 Task: Add a signature Gerald Davis containing With sincere appreciation and gratitude, Gerald Davis to email address softage.8@softage.net and add a label Fragrances
Action: Mouse moved to (910, 52)
Screenshot: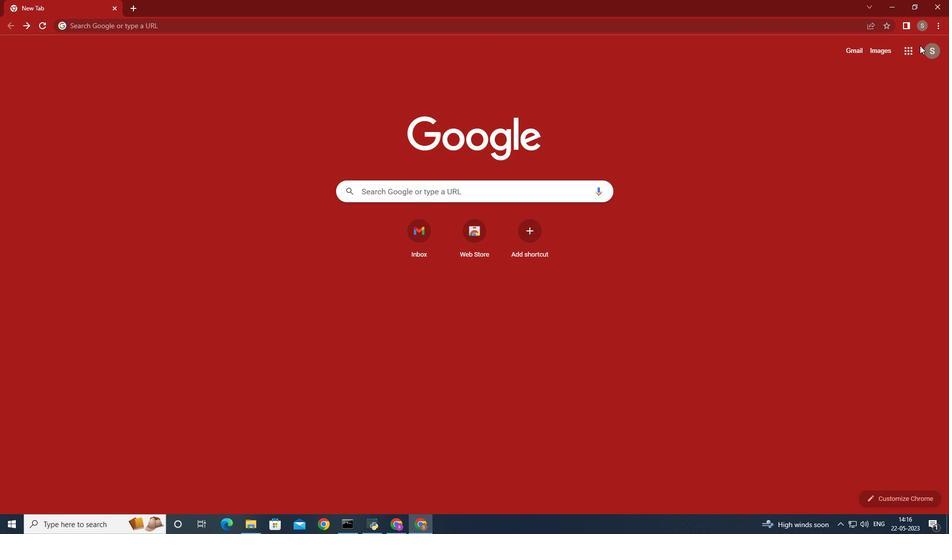 
Action: Mouse pressed left at (910, 52)
Screenshot: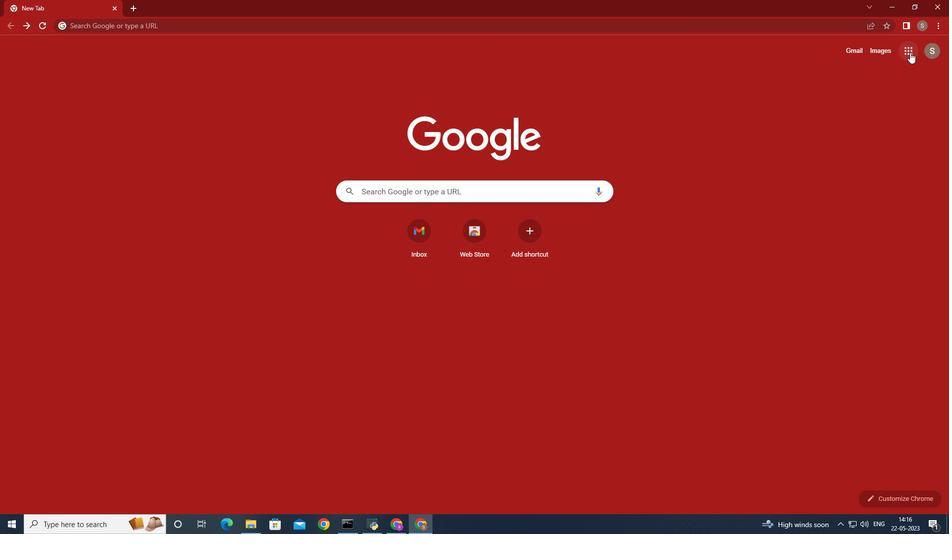 
Action: Mouse moved to (858, 90)
Screenshot: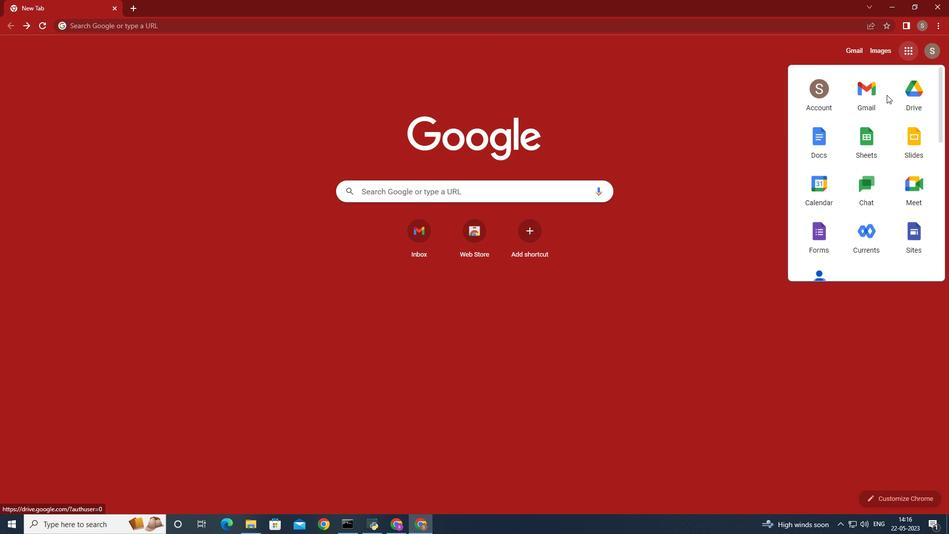 
Action: Mouse pressed left at (858, 90)
Screenshot: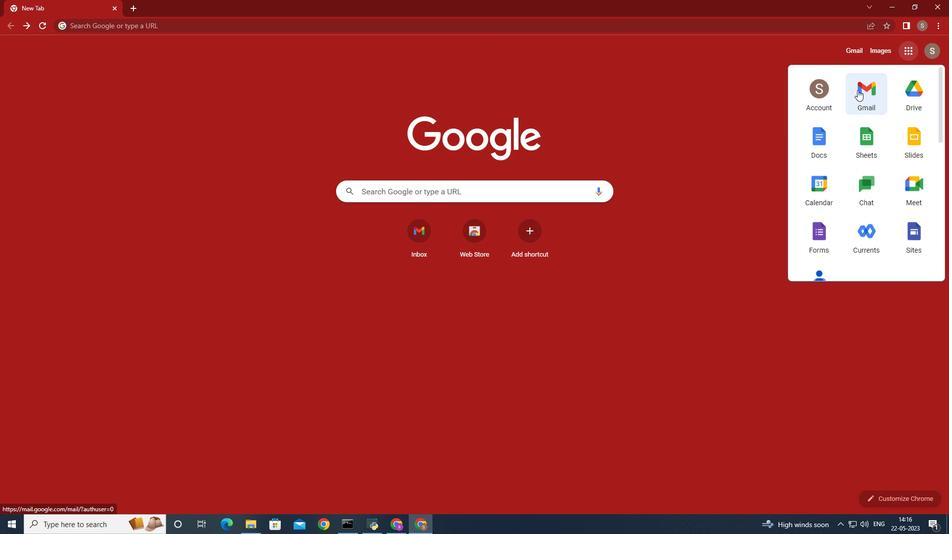 
Action: Mouse moved to (836, 67)
Screenshot: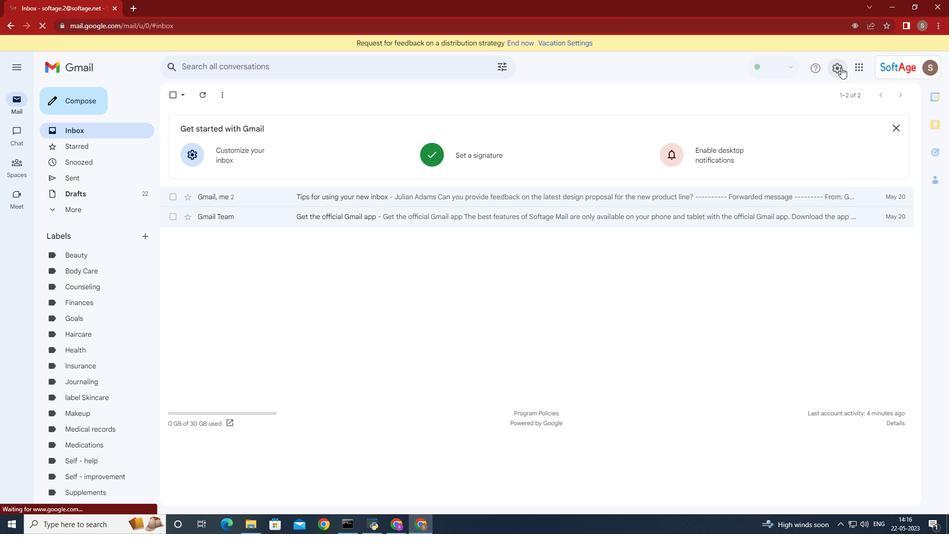 
Action: Mouse pressed left at (836, 67)
Screenshot: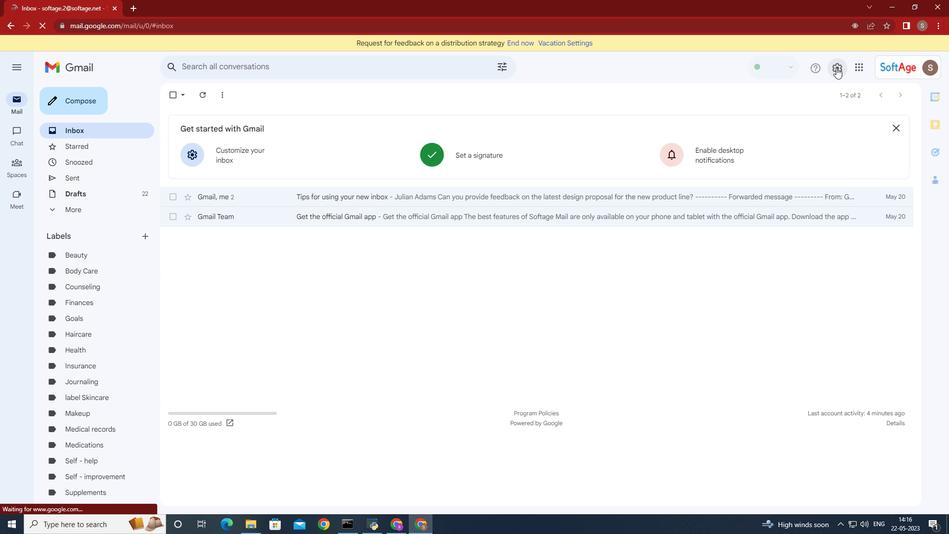 
Action: Mouse moved to (845, 115)
Screenshot: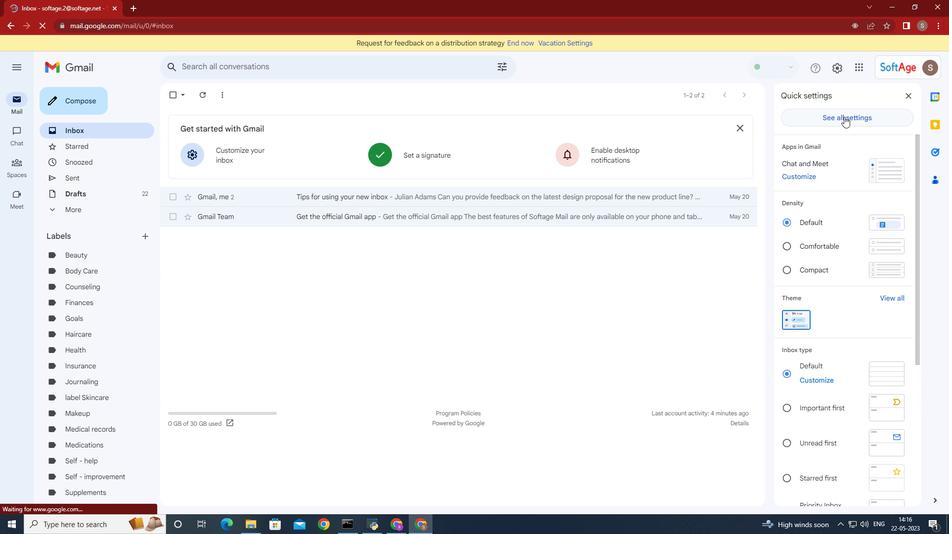 
Action: Mouse pressed left at (845, 115)
Screenshot: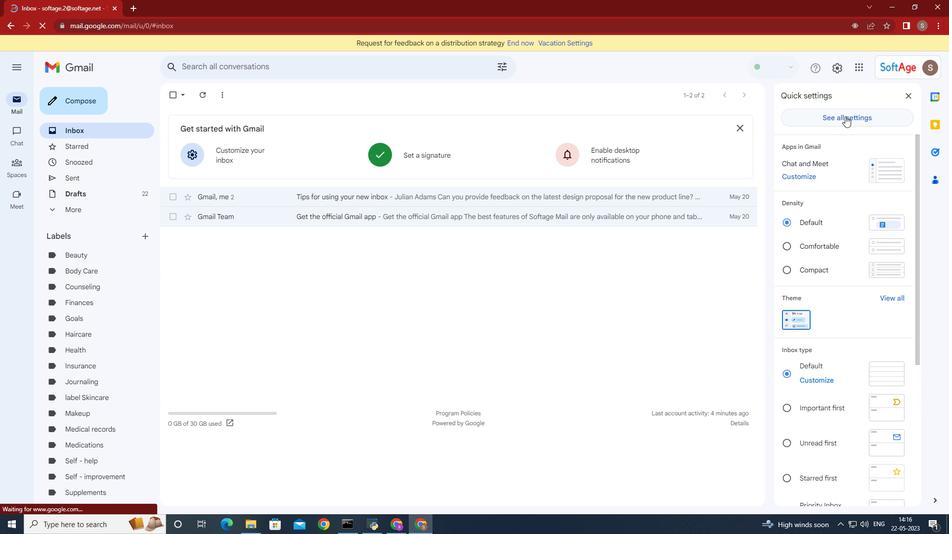
Action: Mouse moved to (668, 145)
Screenshot: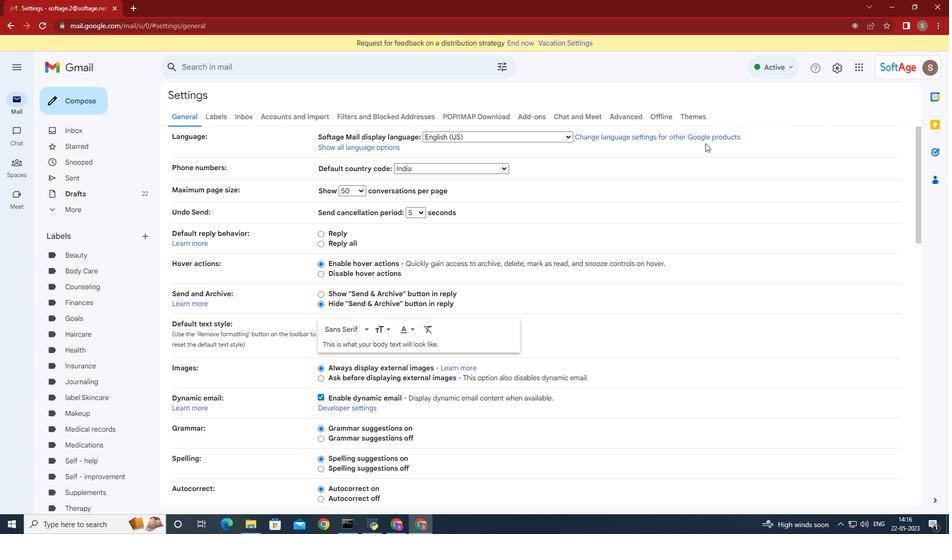 
Action: Mouse scrolled (668, 145) with delta (0, 0)
Screenshot: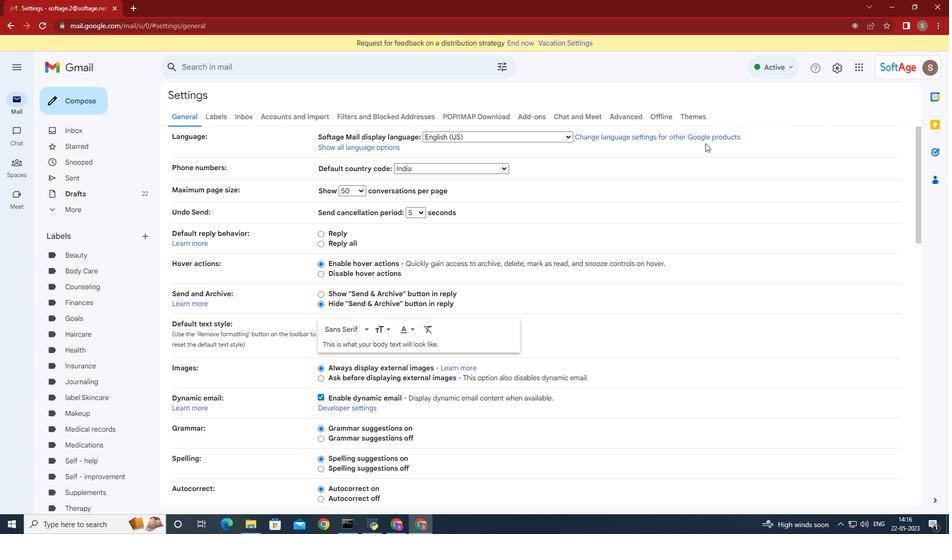 
Action: Mouse scrolled (668, 145) with delta (0, 0)
Screenshot: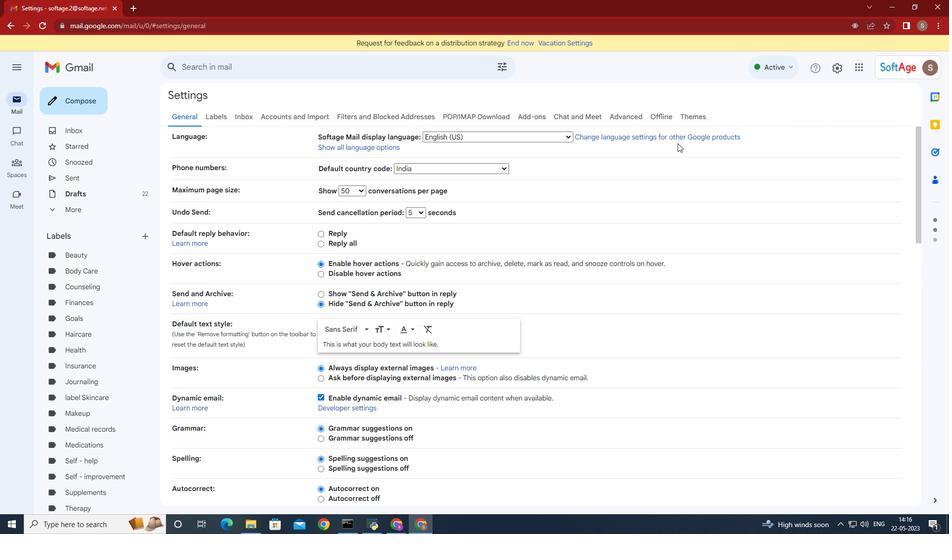
Action: Mouse scrolled (668, 145) with delta (0, 0)
Screenshot: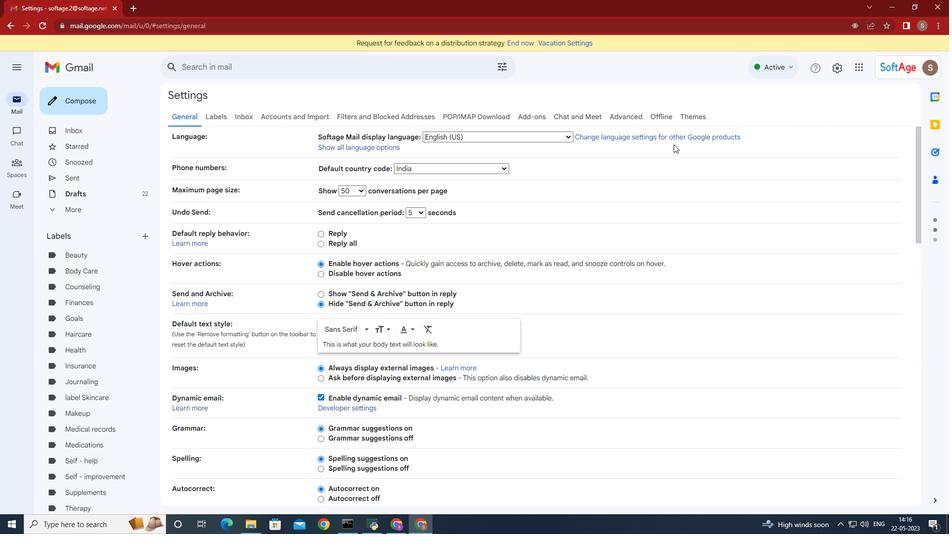 
Action: Mouse scrolled (668, 145) with delta (0, 0)
Screenshot: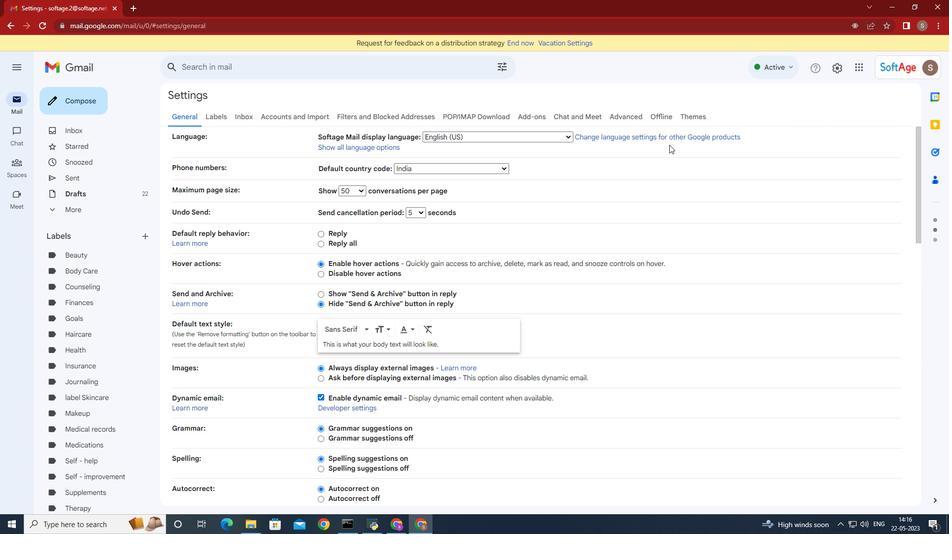 
Action: Mouse moved to (668, 145)
Screenshot: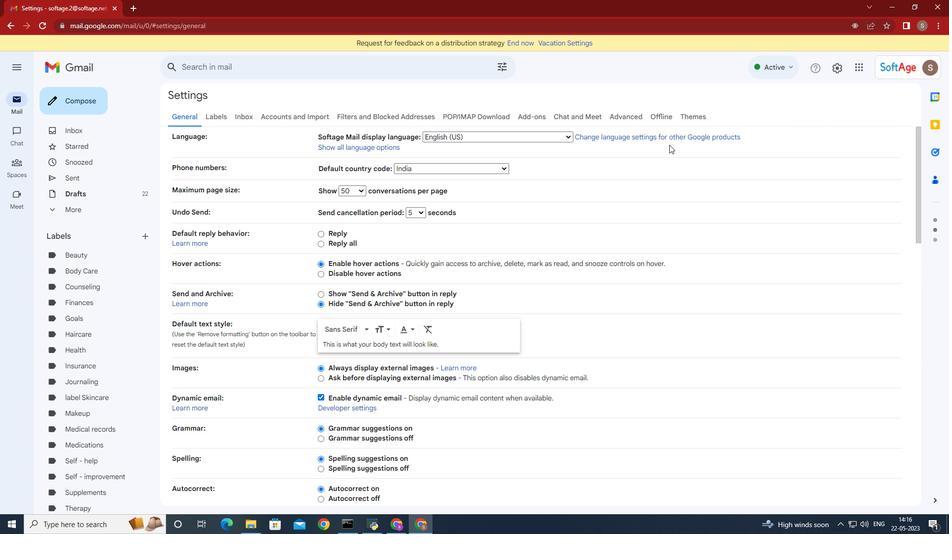 
Action: Mouse scrolled (668, 145) with delta (0, 0)
Screenshot: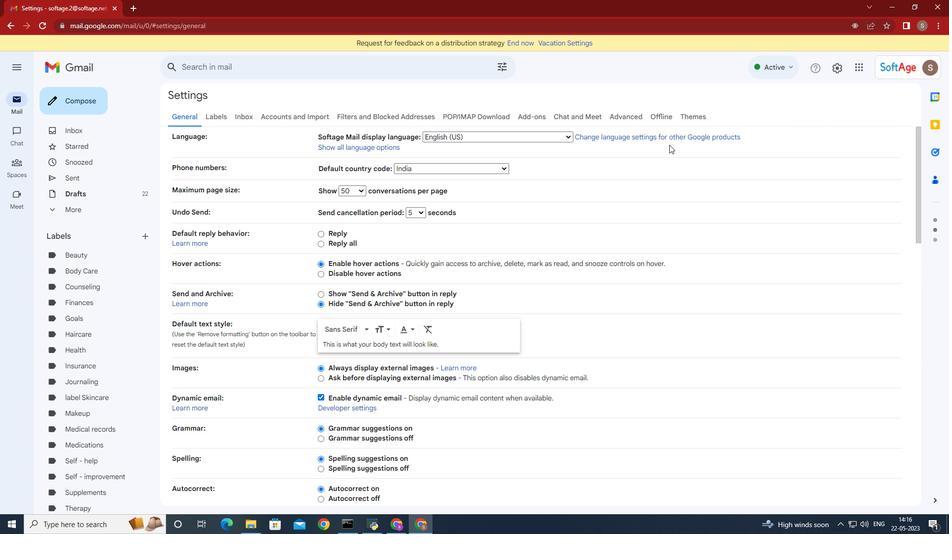 
Action: Mouse scrolled (668, 145) with delta (0, 0)
Screenshot: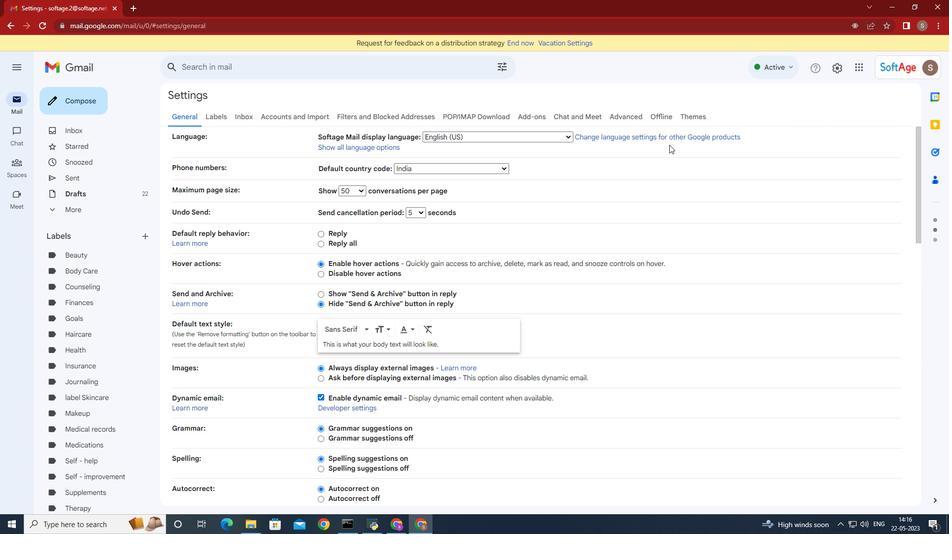
Action: Mouse moved to (667, 145)
Screenshot: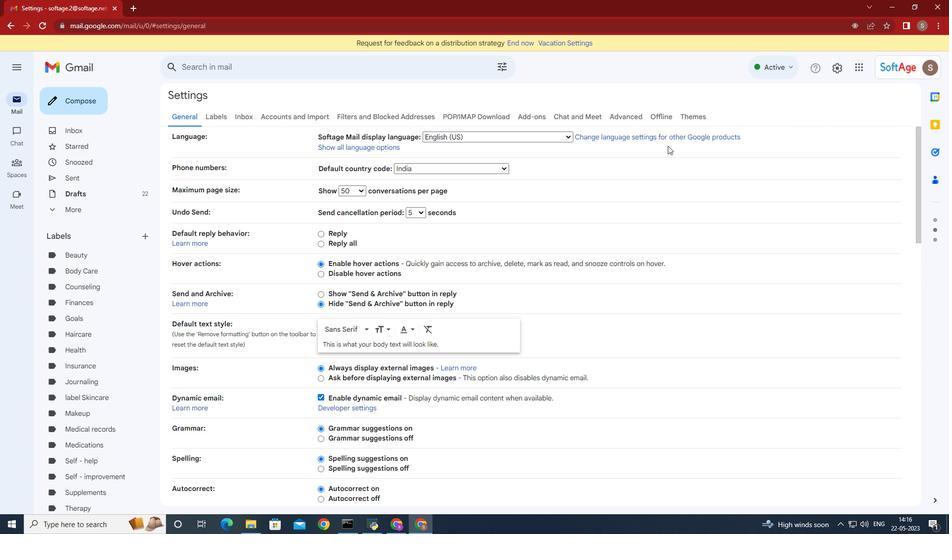 
Action: Mouse scrolled (667, 145) with delta (0, 0)
Screenshot: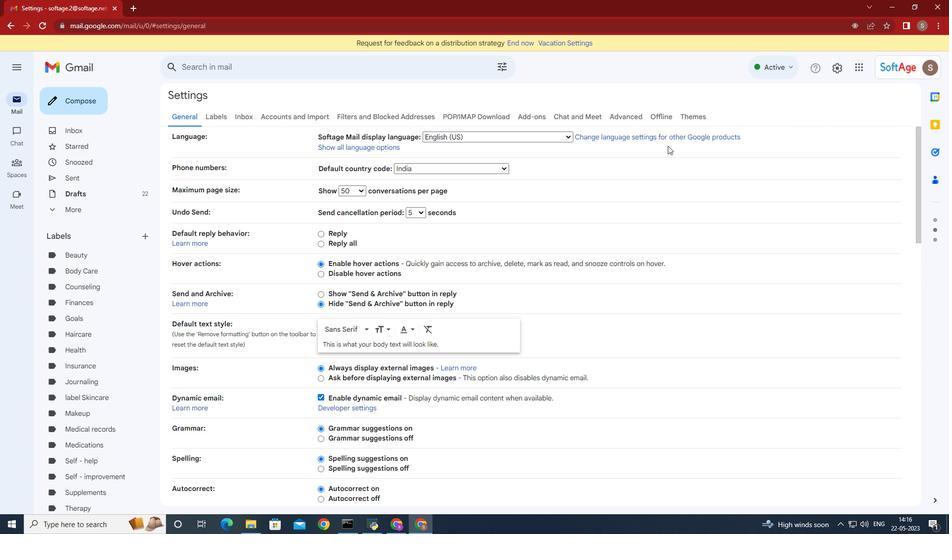 
Action: Mouse moved to (666, 147)
Screenshot: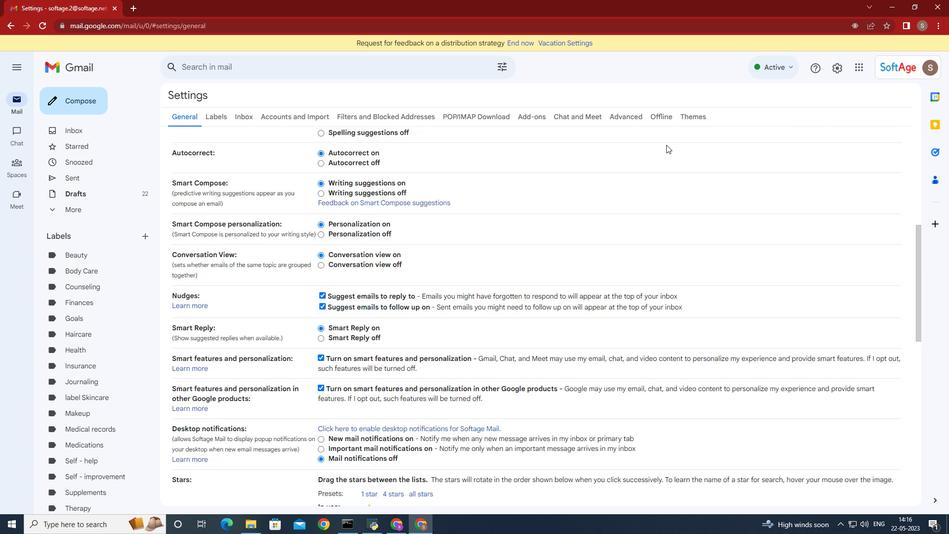 
Action: Mouse scrolled (666, 146) with delta (0, 0)
Screenshot: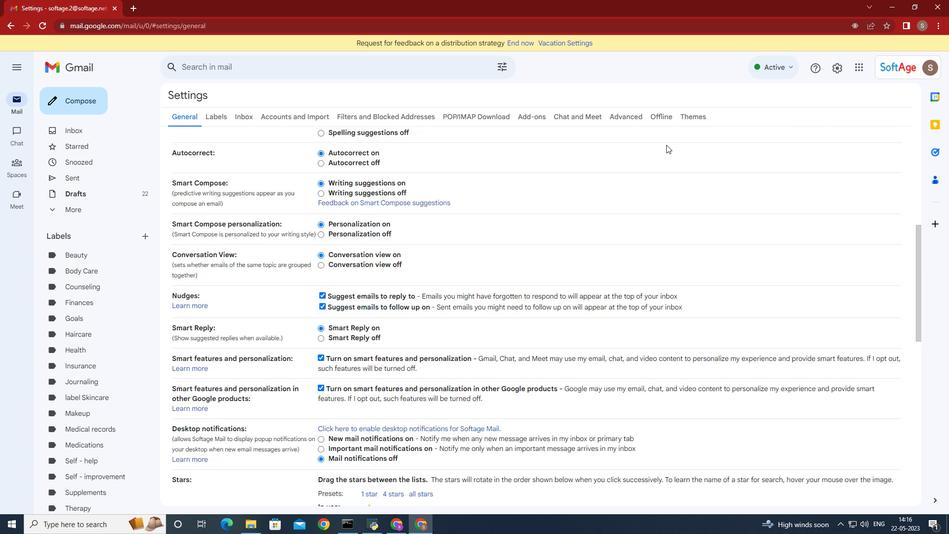 
Action: Mouse moved to (666, 147)
Screenshot: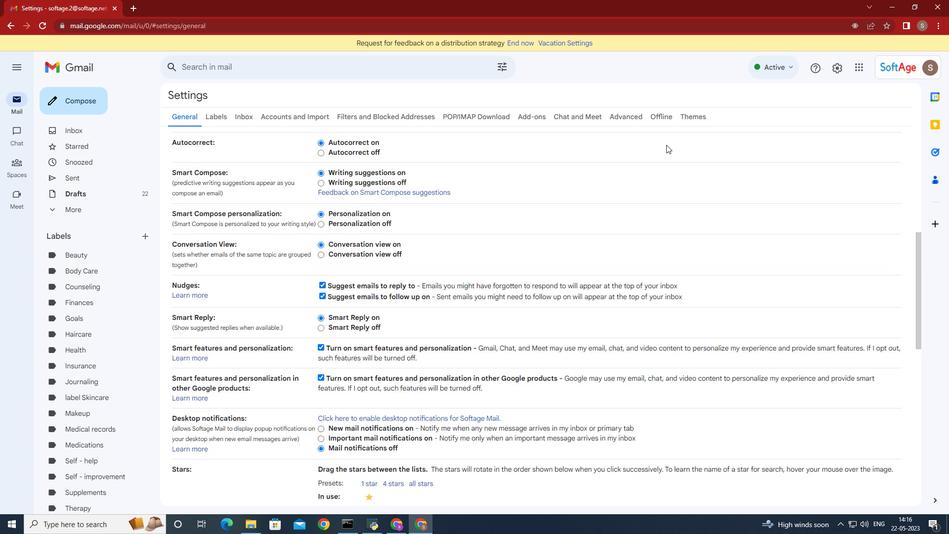
Action: Mouse scrolled (666, 147) with delta (0, 0)
Screenshot: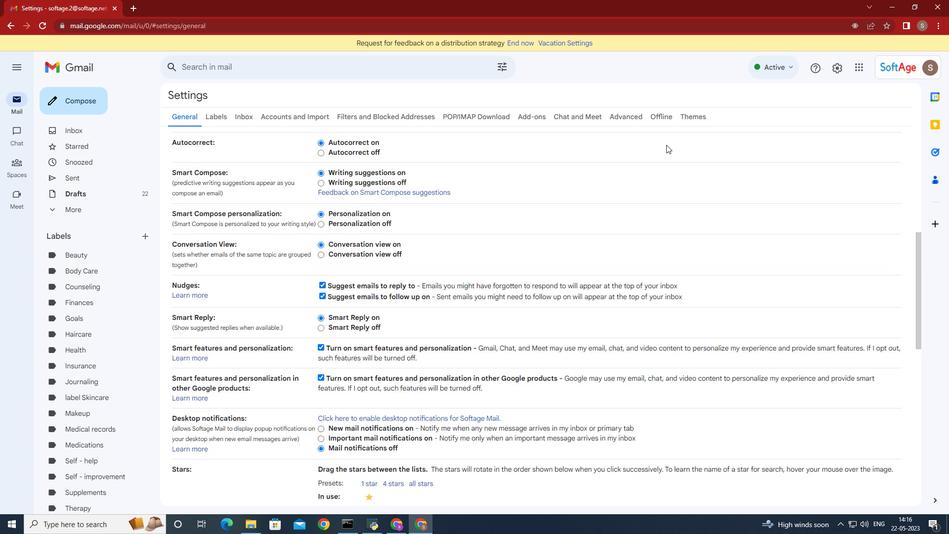 
Action: Mouse scrolled (666, 147) with delta (0, 0)
Screenshot: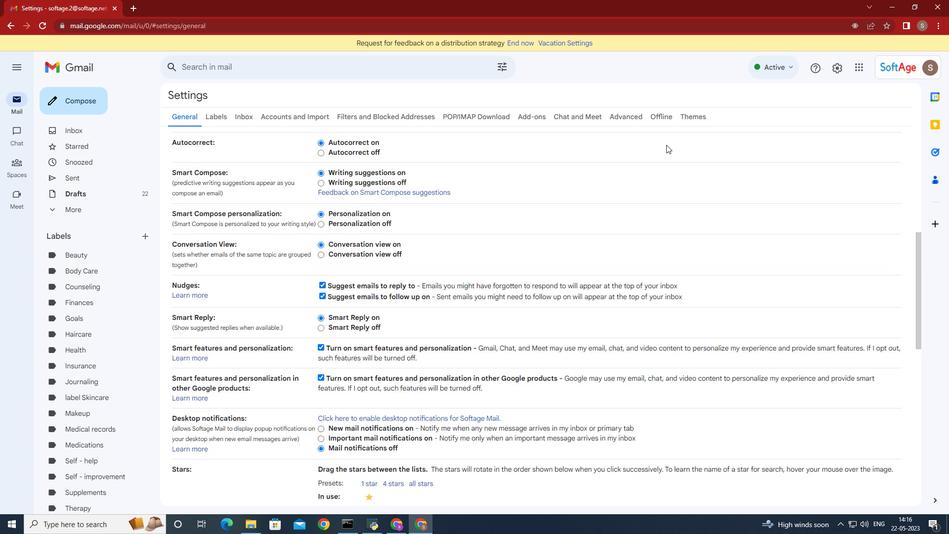 
Action: Mouse moved to (665, 148)
Screenshot: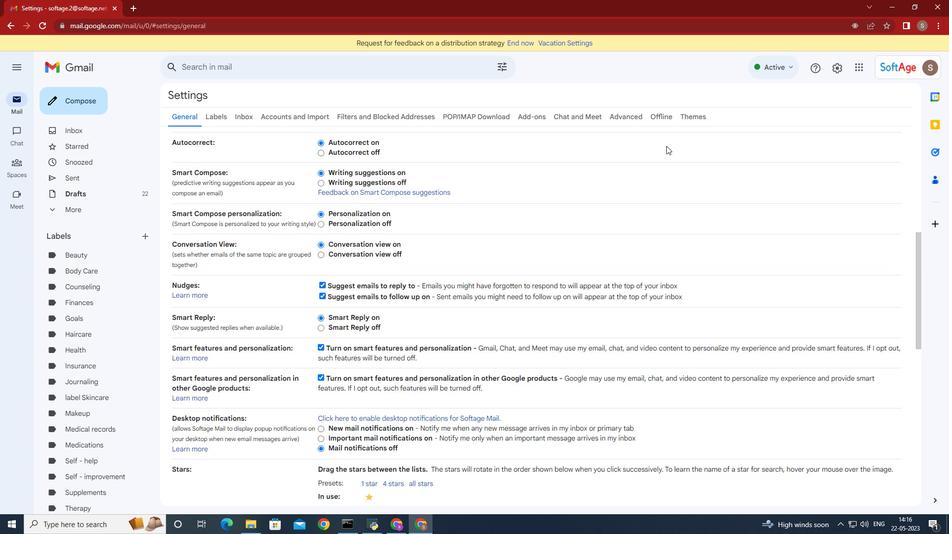 
Action: Mouse scrolled (665, 147) with delta (0, 0)
Screenshot: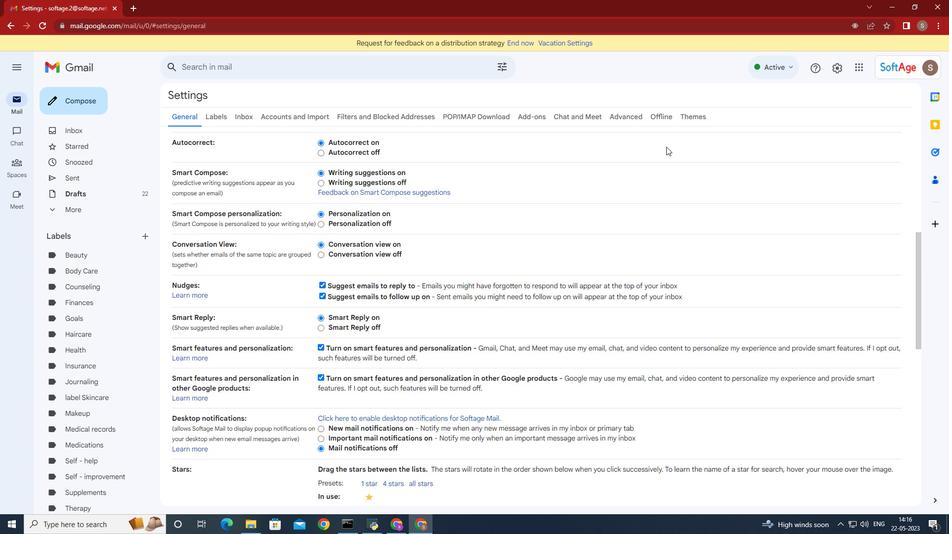 
Action: Mouse moved to (658, 170)
Screenshot: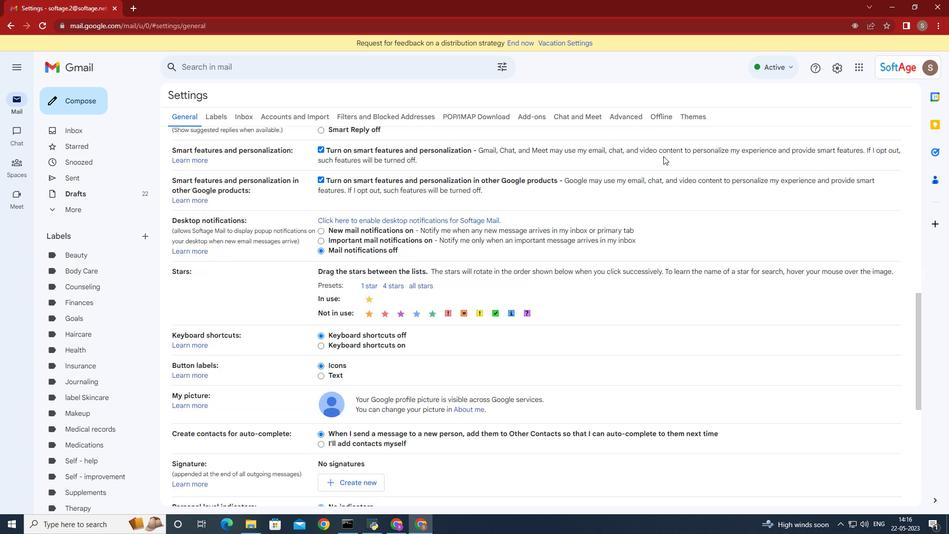 
Action: Mouse scrolled (658, 169) with delta (0, 0)
Screenshot: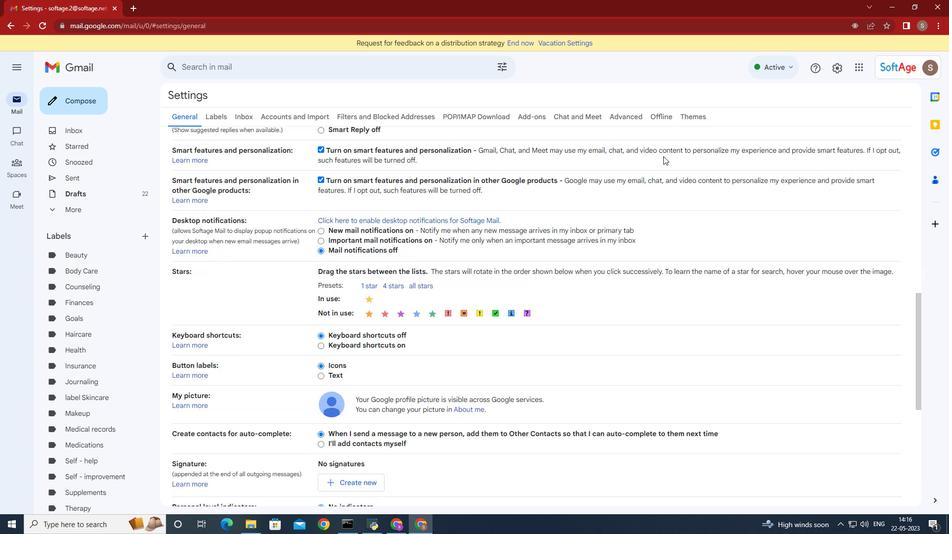 
Action: Mouse scrolled (658, 169) with delta (0, 0)
Screenshot: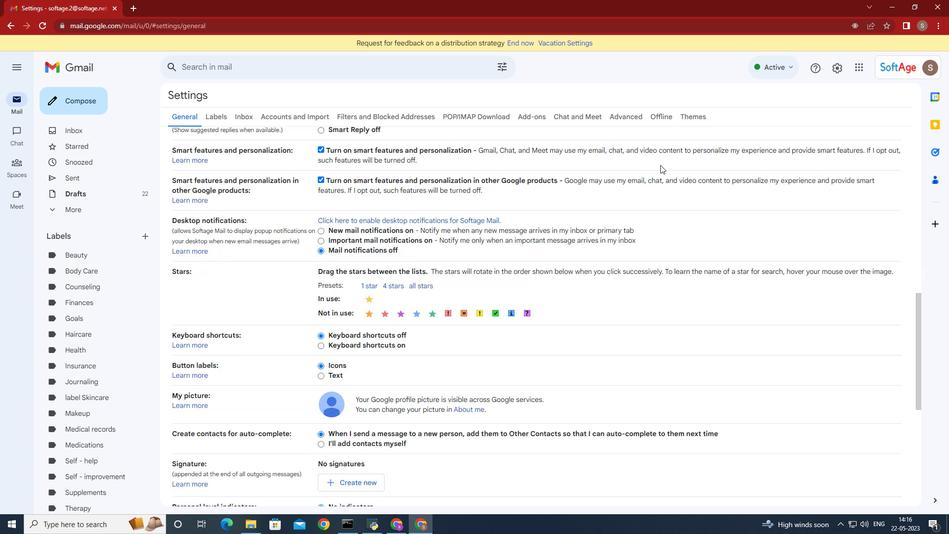 
Action: Mouse scrolled (658, 169) with delta (0, 0)
Screenshot: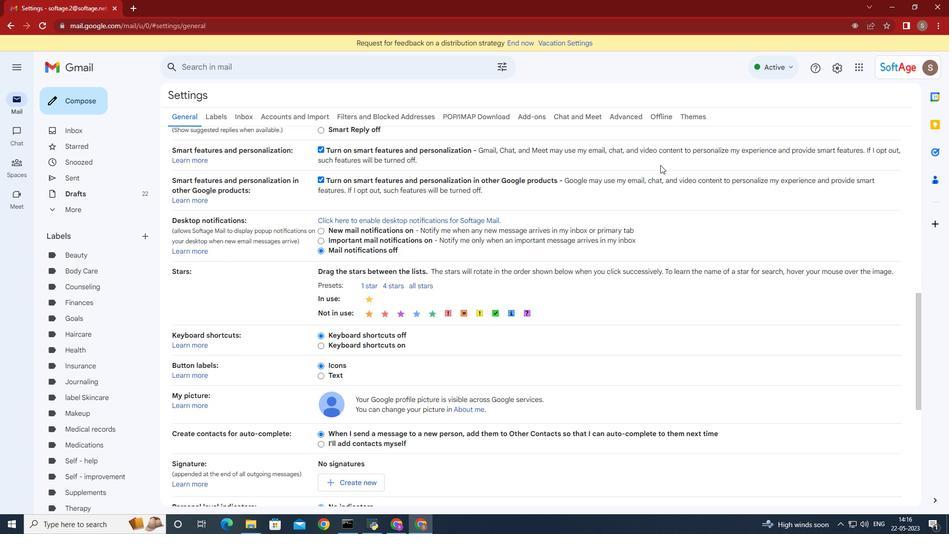 
Action: Mouse scrolled (658, 169) with delta (0, 0)
Screenshot: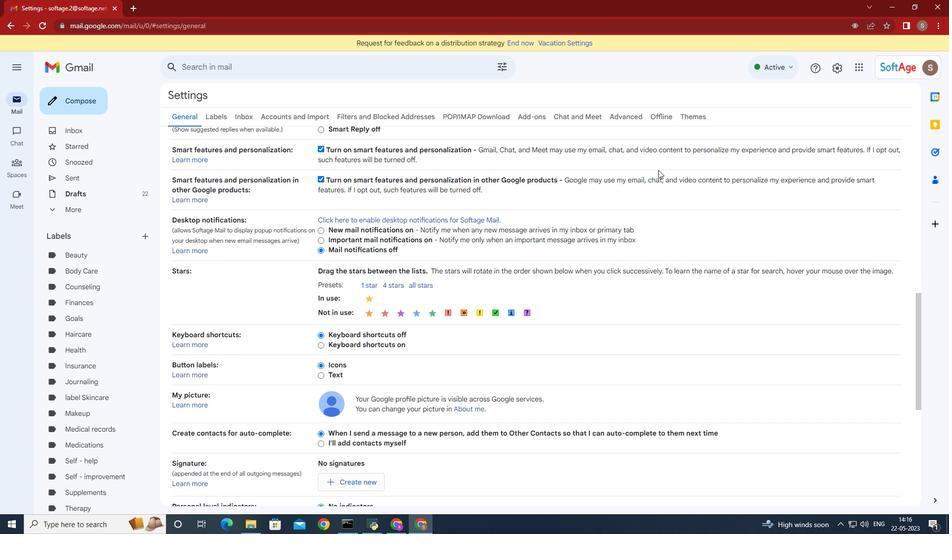 
Action: Mouse moved to (355, 287)
Screenshot: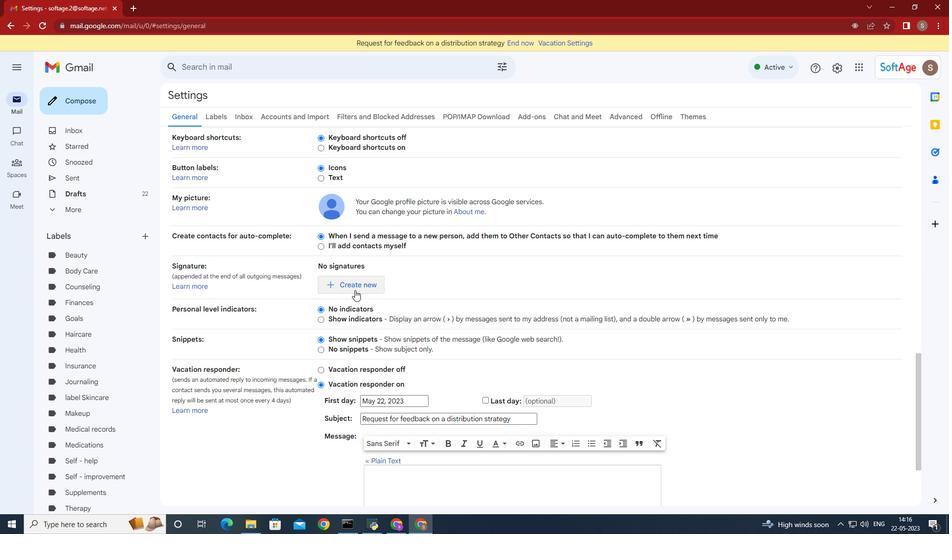 
Action: Mouse pressed left at (355, 287)
Screenshot: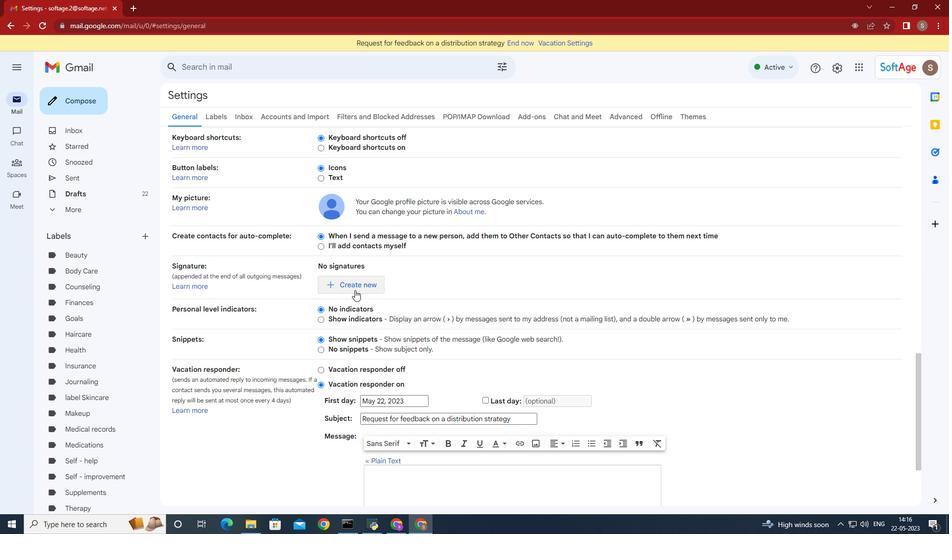 
Action: Mouse moved to (388, 264)
Screenshot: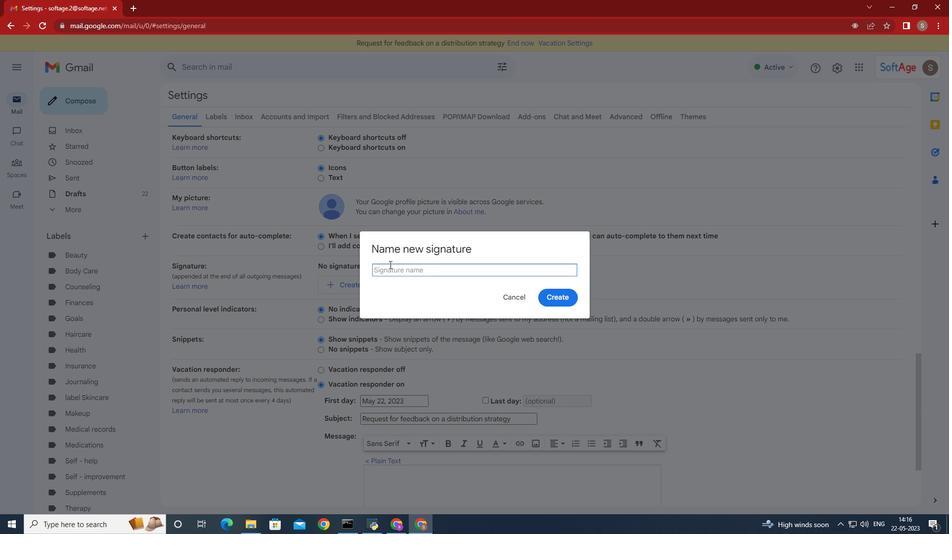 
Action: Key pressed <Key.shift>Gerald<Key.space><Key.shift>Davis
Screenshot: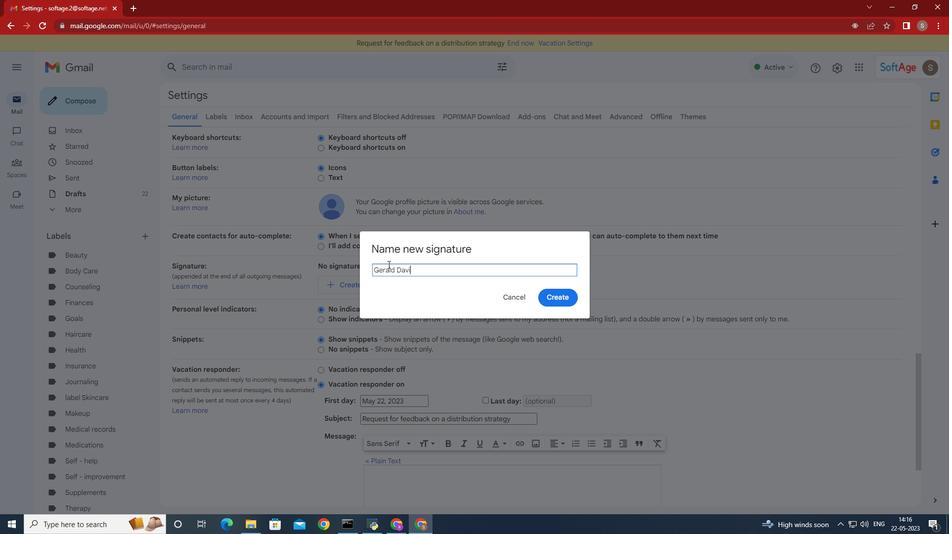 
Action: Mouse moved to (555, 300)
Screenshot: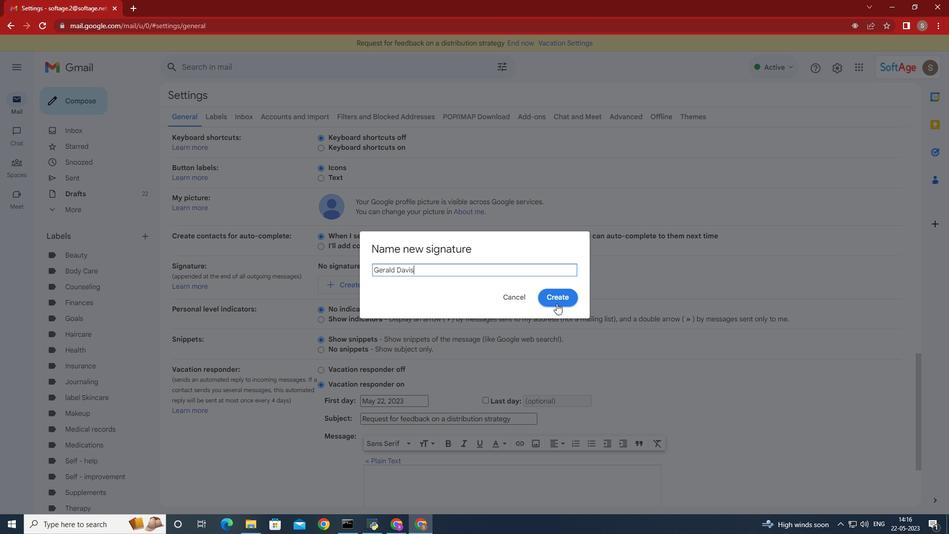 
Action: Mouse pressed left at (555, 300)
Screenshot: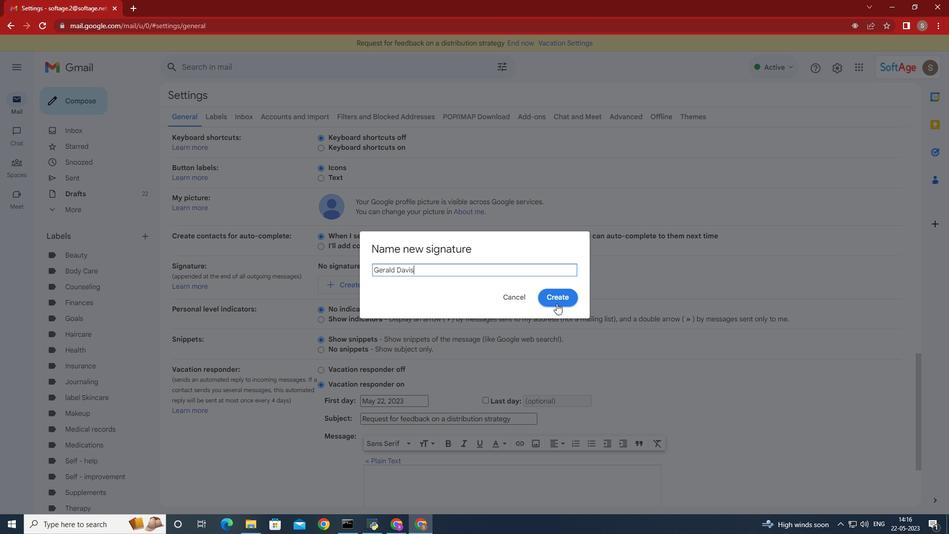 
Action: Mouse moved to (454, 278)
Screenshot: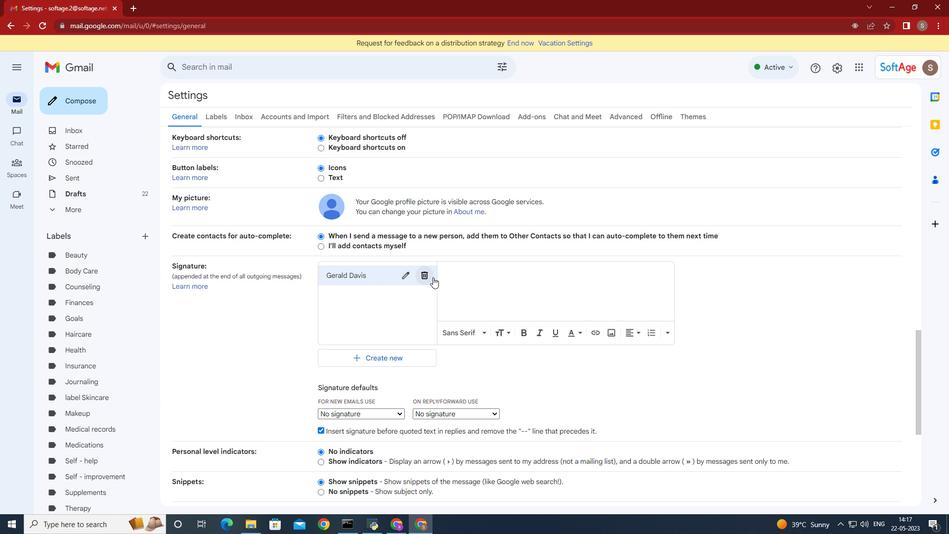 
Action: Mouse pressed left at (454, 278)
Screenshot: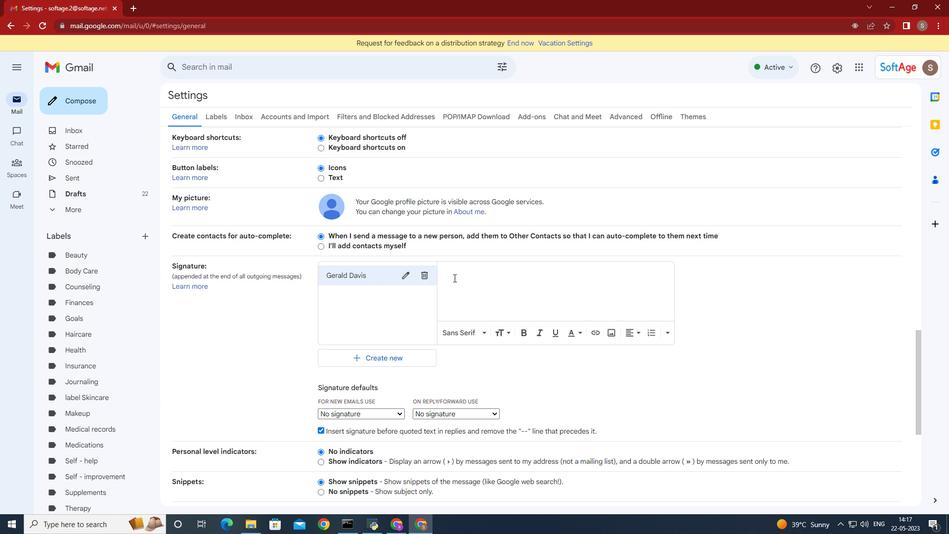 
Action: Key pressed sincere<Key.space>appreciation<Key.space>and<Key.space>gratitude,<Key.enter><Key.shift>Gerald<Key.space><Key.shift>Davis
Screenshot: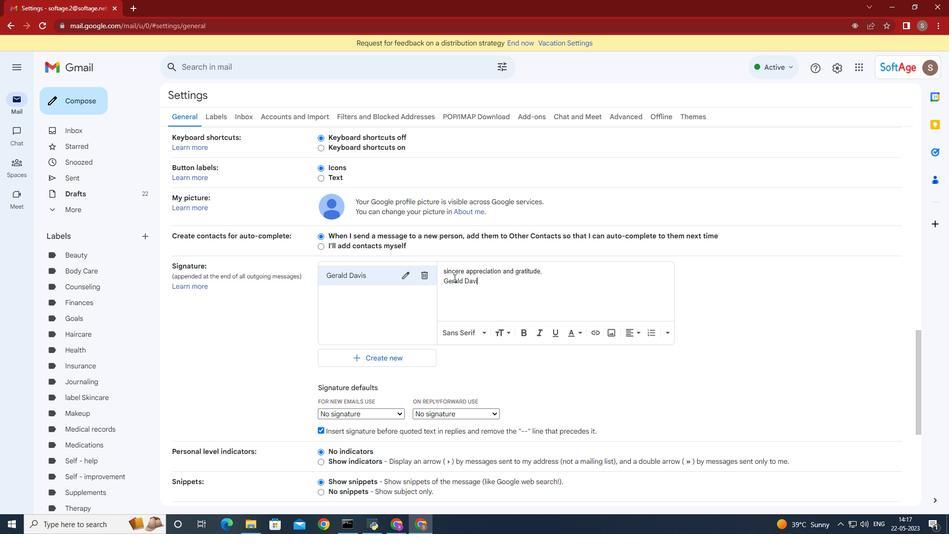 
Action: Mouse moved to (630, 293)
Screenshot: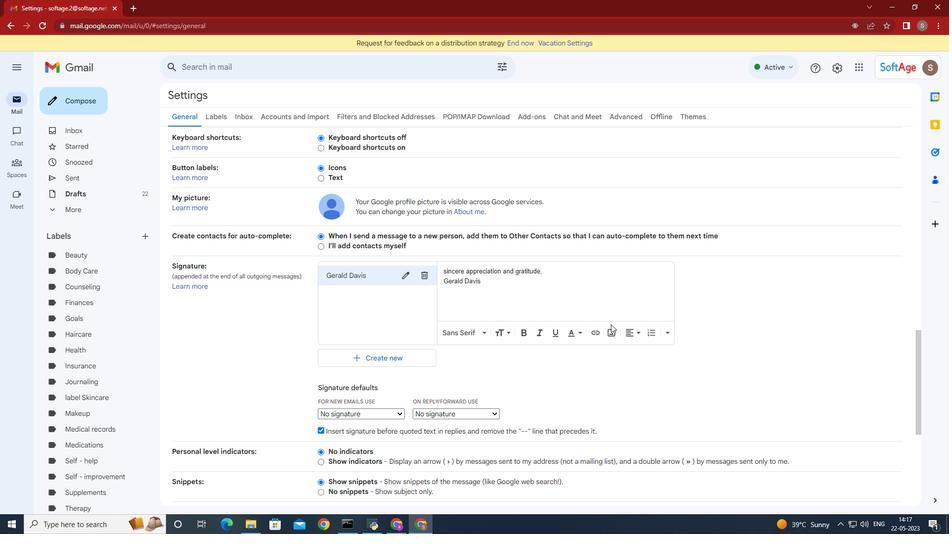 
Action: Mouse scrolled (630, 293) with delta (0, 0)
Screenshot: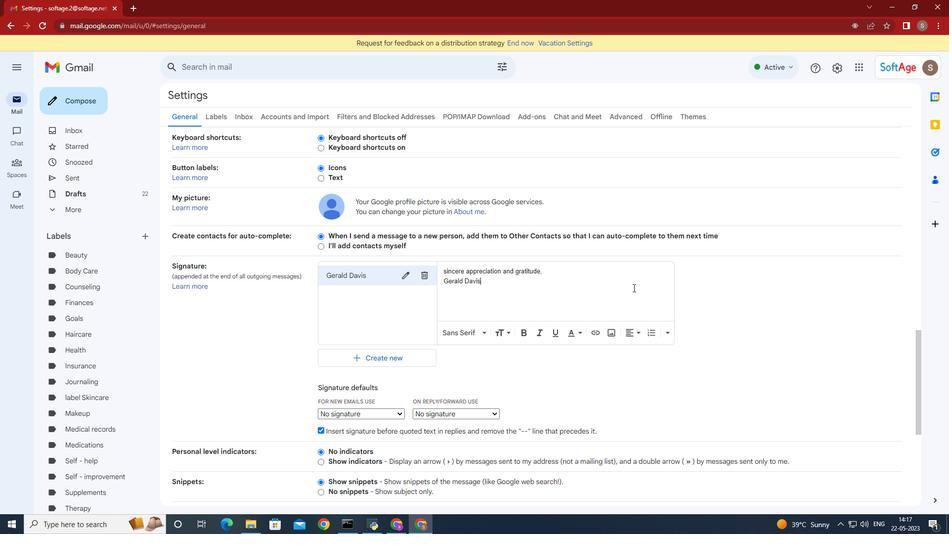 
Action: Mouse moved to (631, 299)
Screenshot: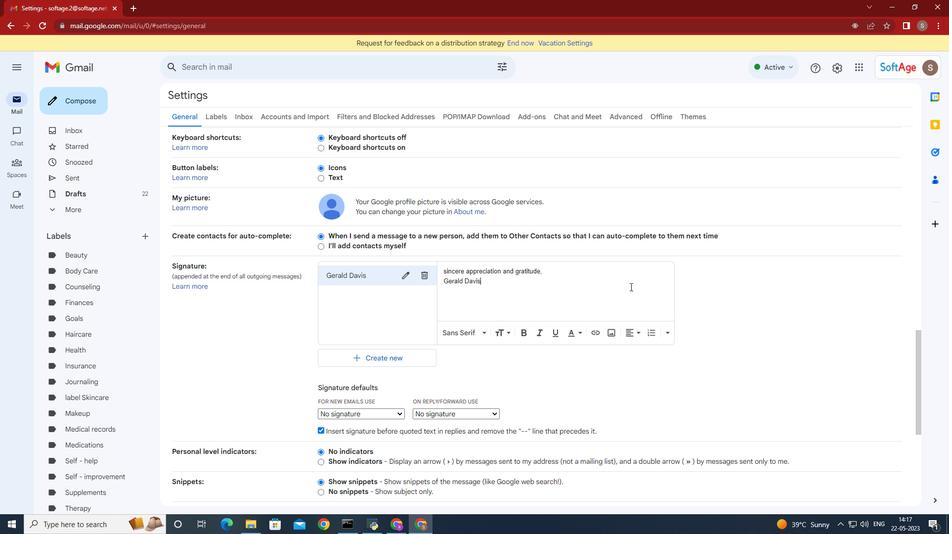 
Action: Mouse scrolled (631, 299) with delta (0, 0)
Screenshot: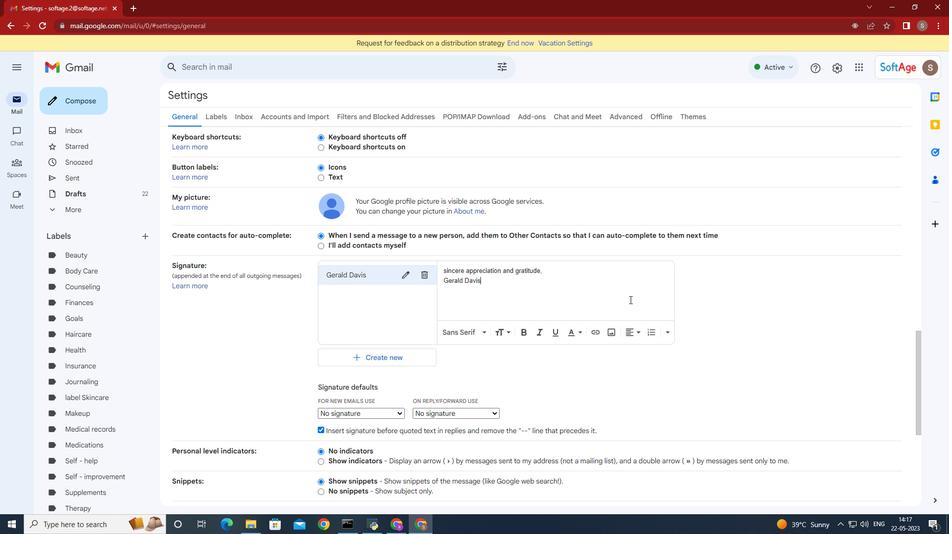 
Action: Mouse moved to (632, 301)
Screenshot: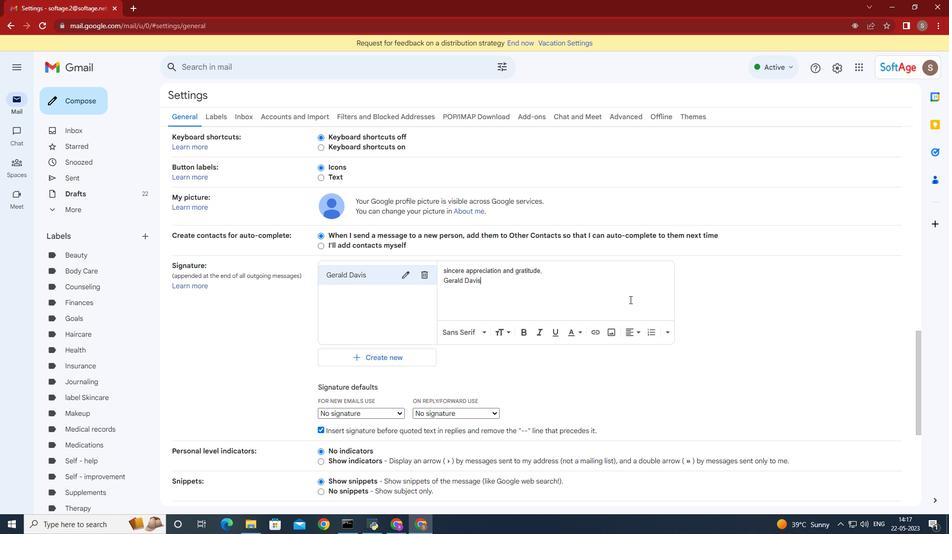 
Action: Mouse scrolled (632, 301) with delta (0, 0)
Screenshot: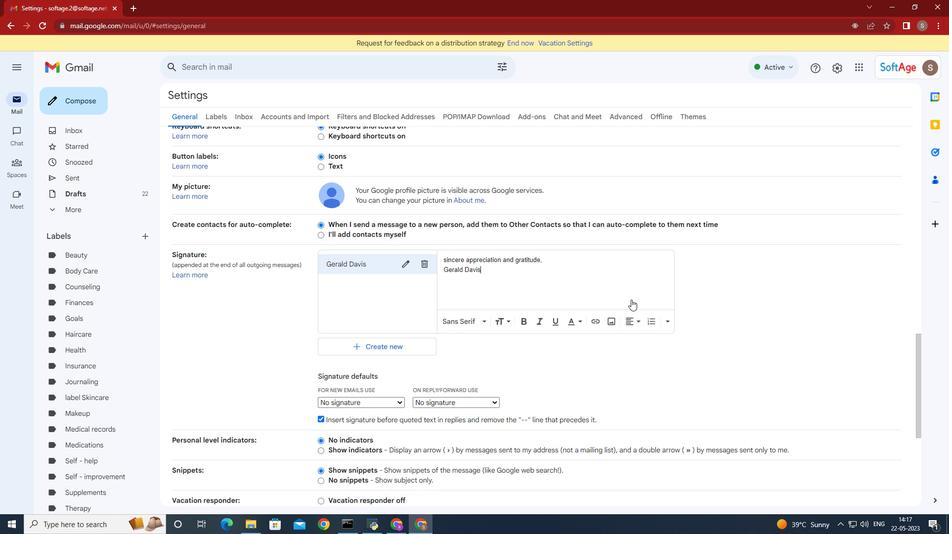 
Action: Mouse moved to (402, 268)
Screenshot: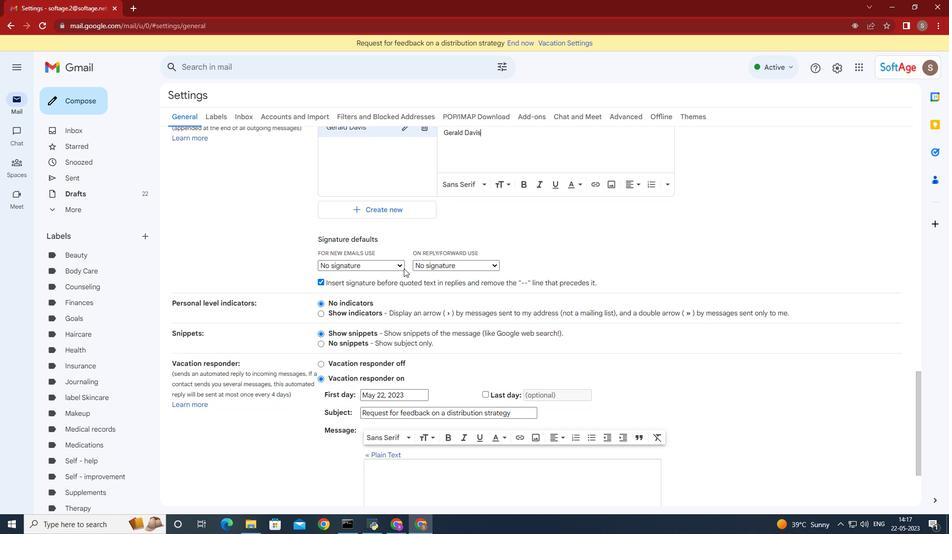 
Action: Mouse pressed left at (402, 268)
Screenshot: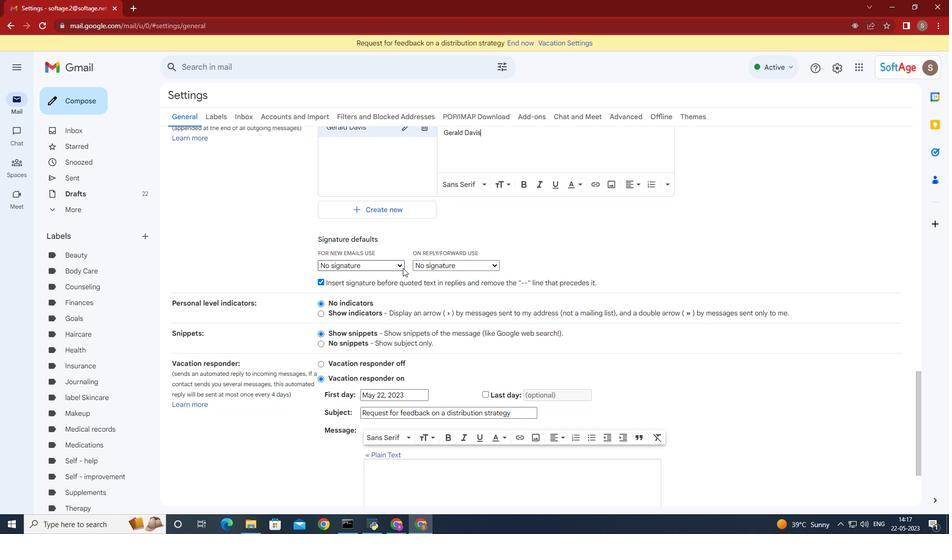 
Action: Mouse moved to (391, 283)
Screenshot: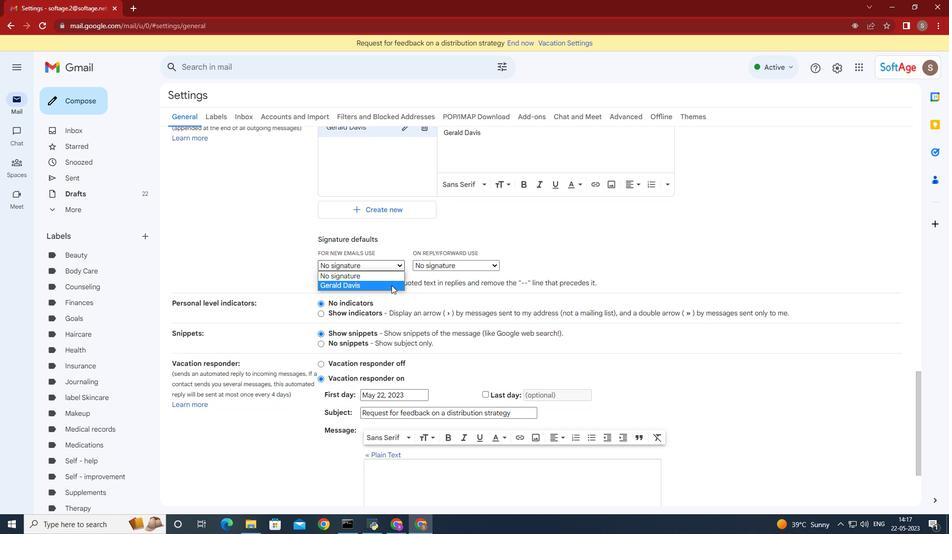 
Action: Mouse pressed left at (391, 283)
Screenshot: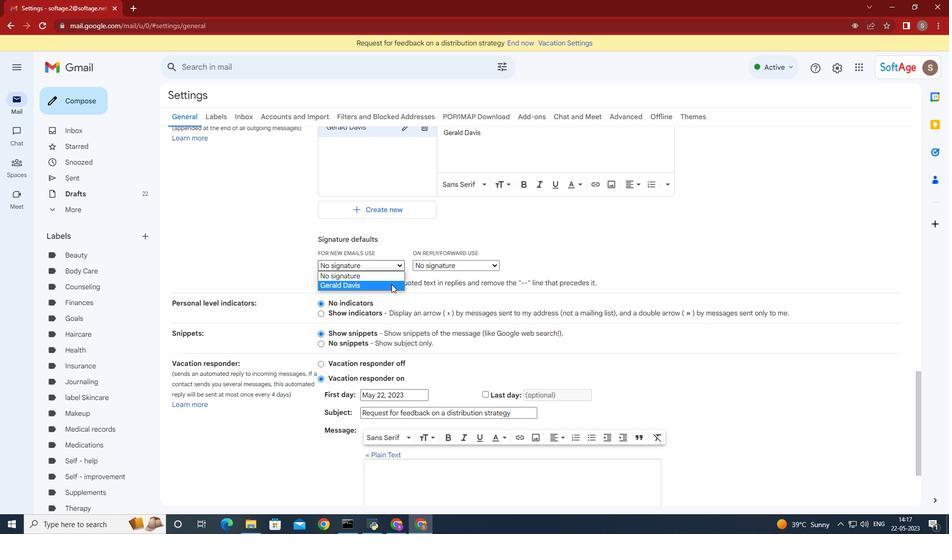 
Action: Mouse moved to (493, 265)
Screenshot: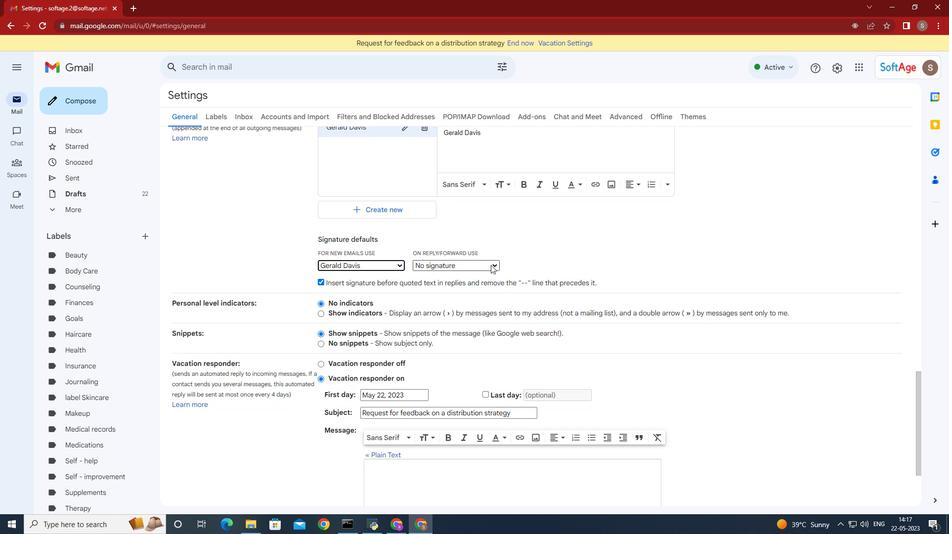
Action: Mouse pressed left at (493, 265)
Screenshot: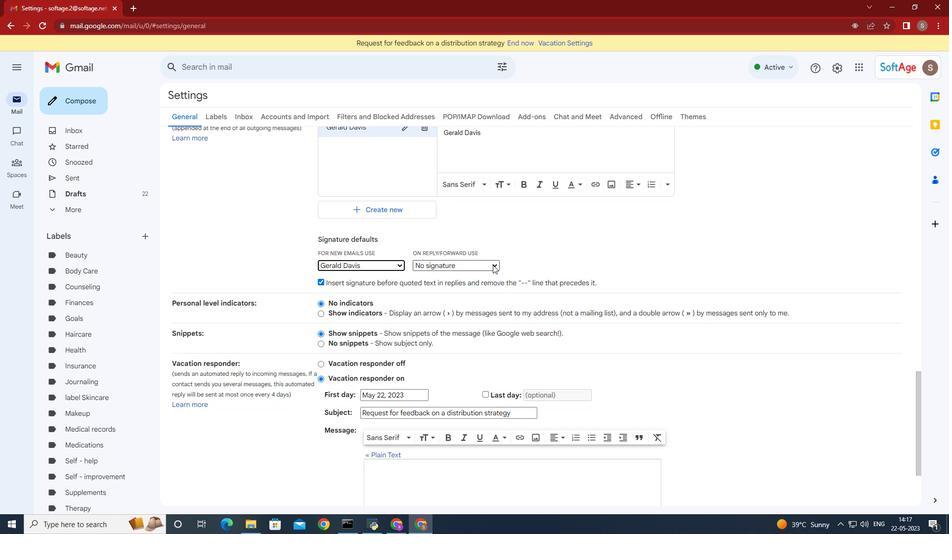 
Action: Mouse moved to (484, 282)
Screenshot: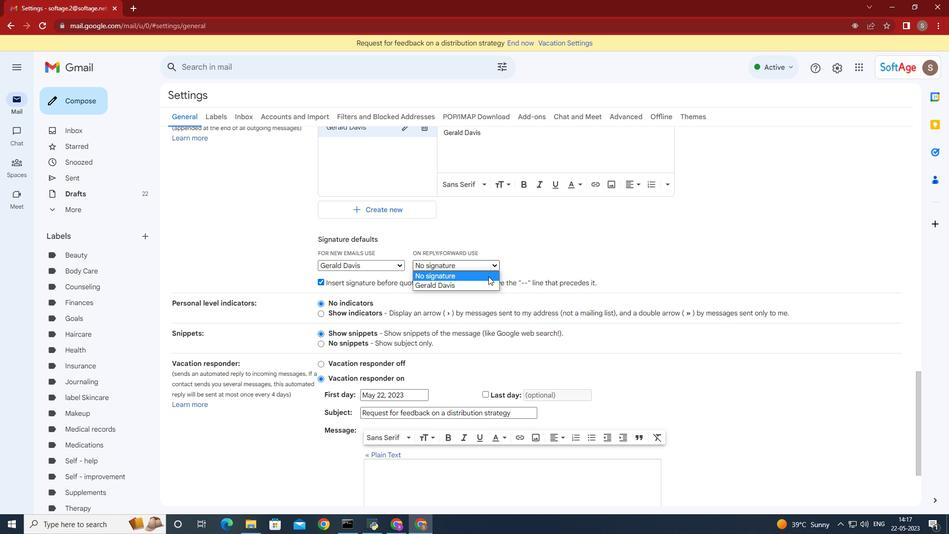 
Action: Mouse pressed left at (484, 282)
Screenshot: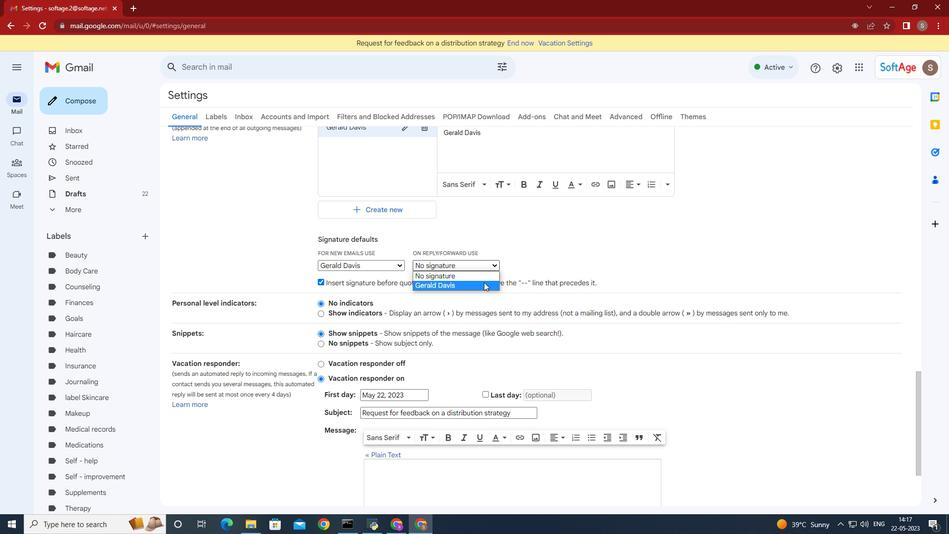 
Action: Mouse moved to (656, 317)
Screenshot: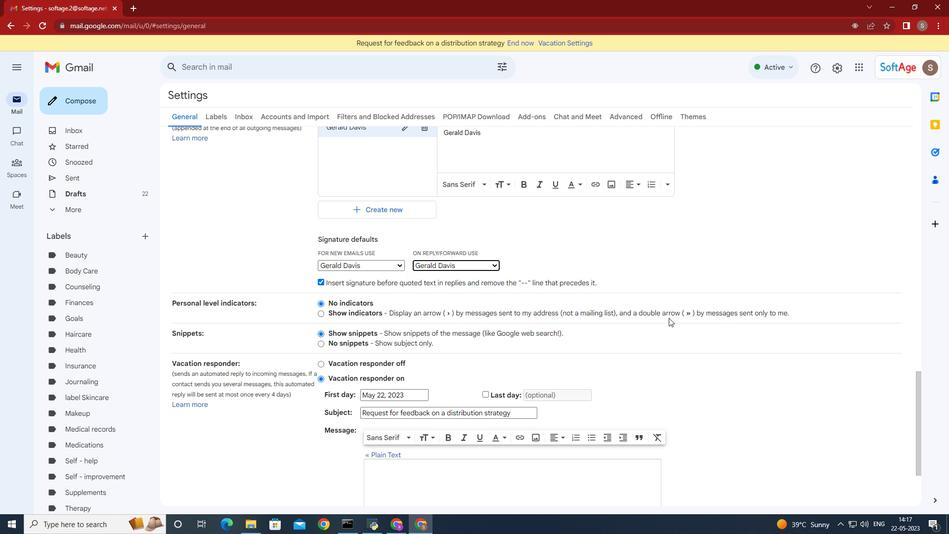 
Action: Mouse scrolled (656, 316) with delta (0, 0)
Screenshot: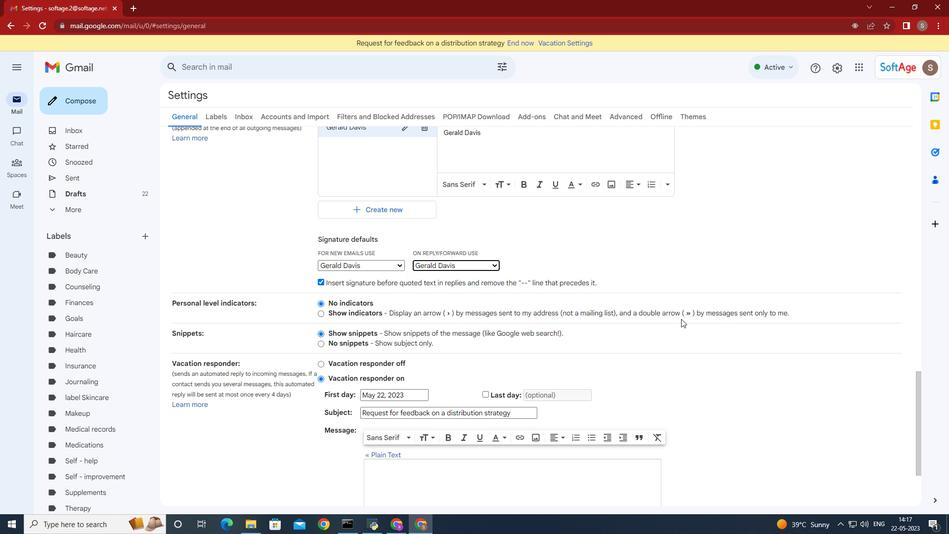 
Action: Mouse moved to (655, 317)
Screenshot: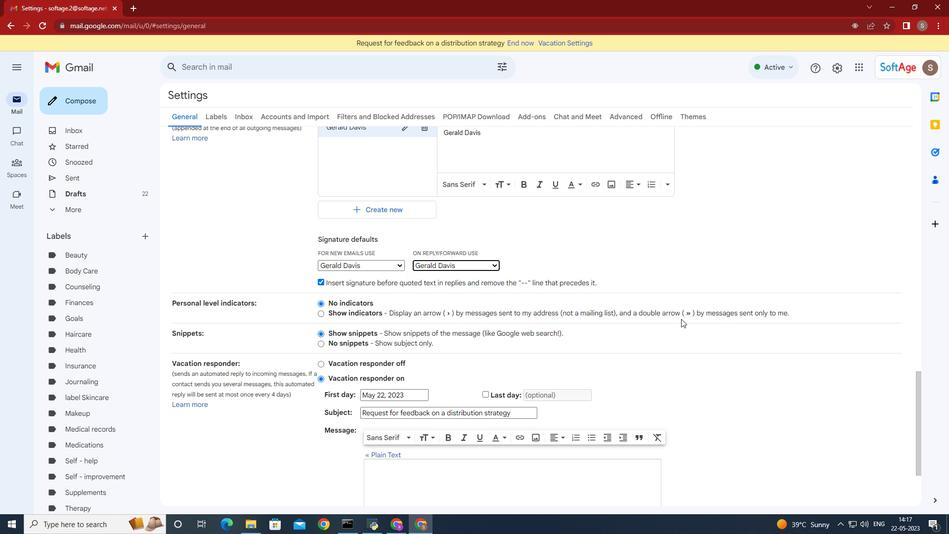 
Action: Mouse scrolled (655, 316) with delta (0, 0)
Screenshot: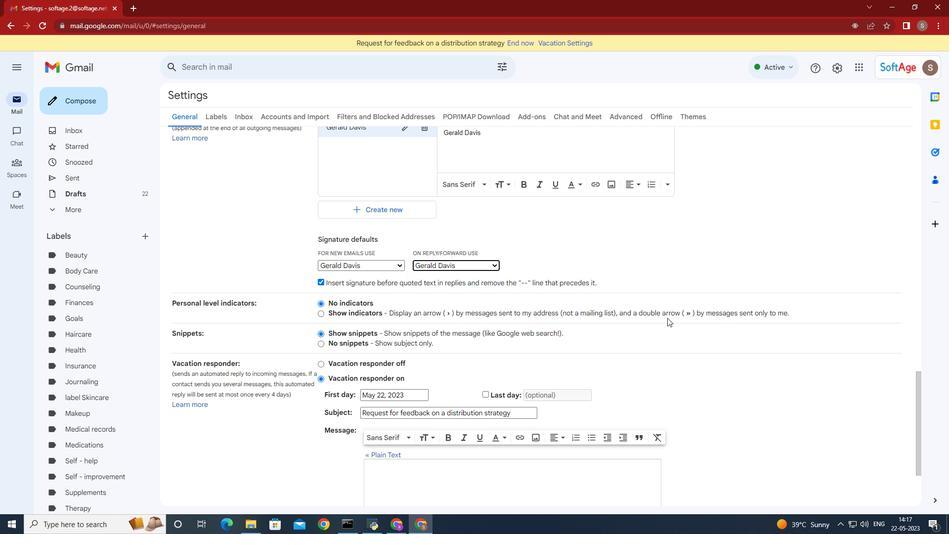 
Action: Mouse moved to (655, 317)
Screenshot: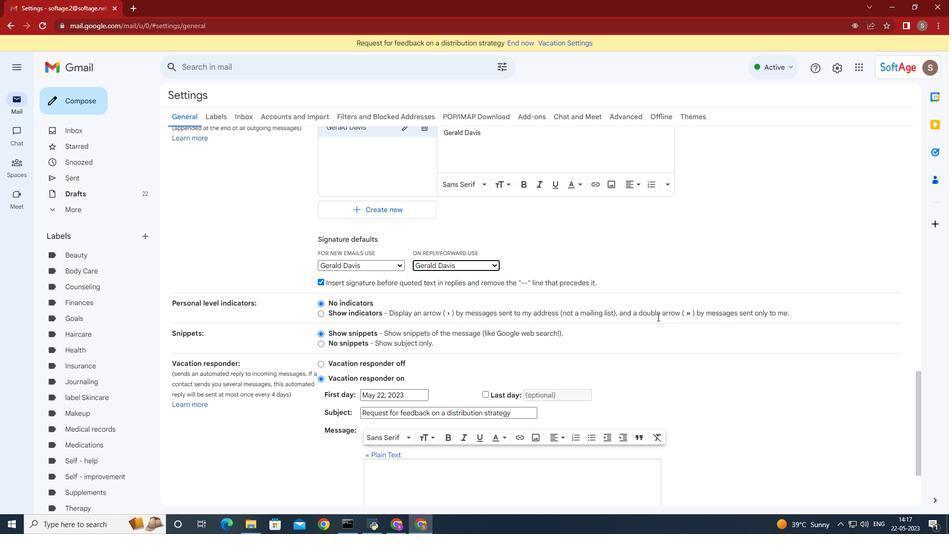 
Action: Mouse scrolled (655, 316) with delta (0, 0)
Screenshot: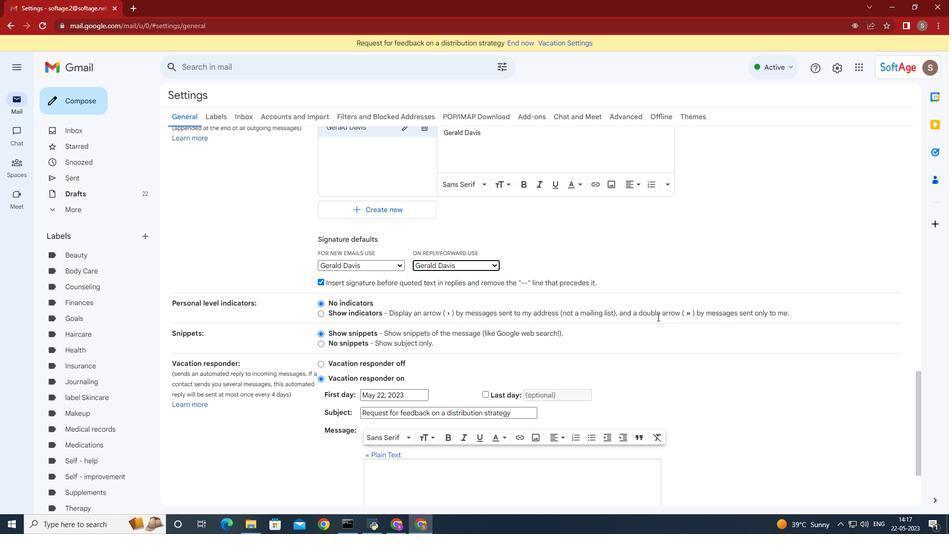 
Action: Mouse moved to (655, 316)
Screenshot: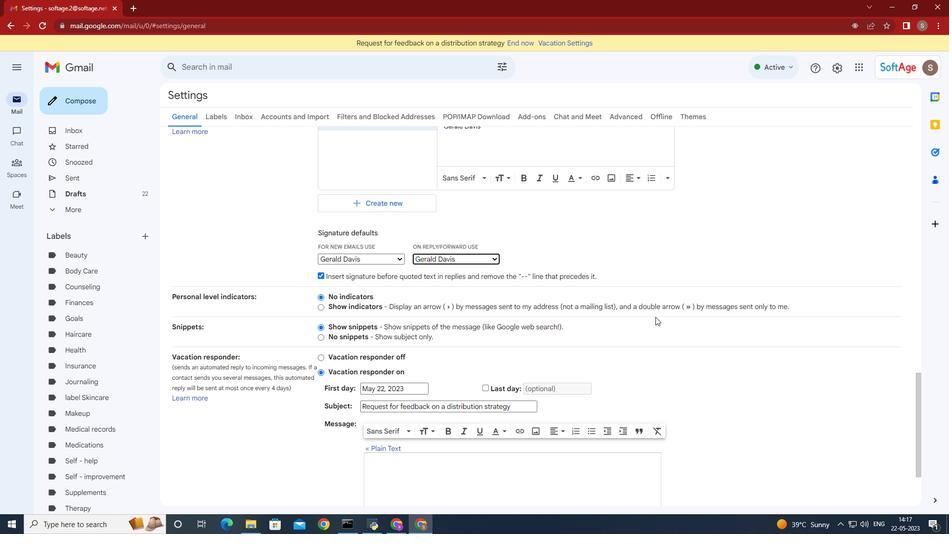 
Action: Mouse scrolled (655, 316) with delta (0, 0)
Screenshot: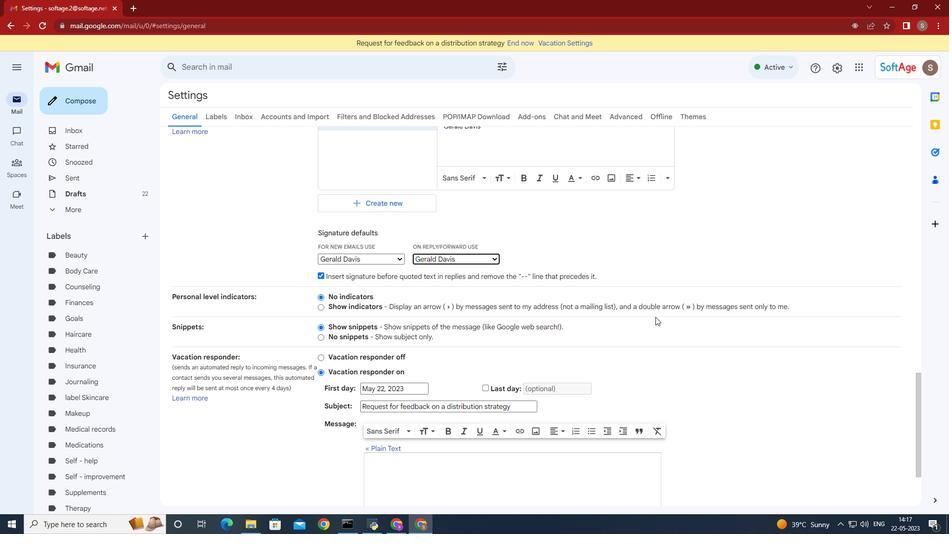 
Action: Mouse moved to (595, 460)
Screenshot: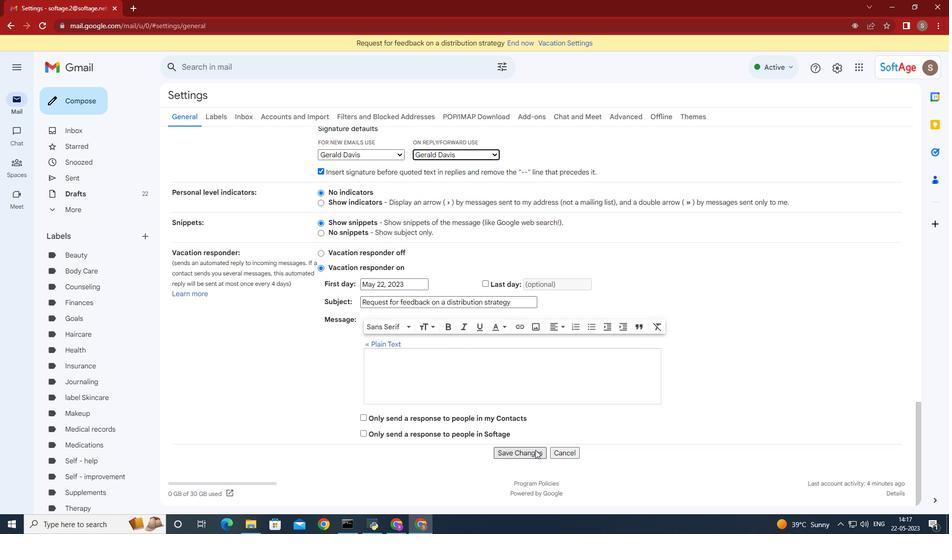
Action: Mouse scrolled (595, 460) with delta (0, 0)
Screenshot: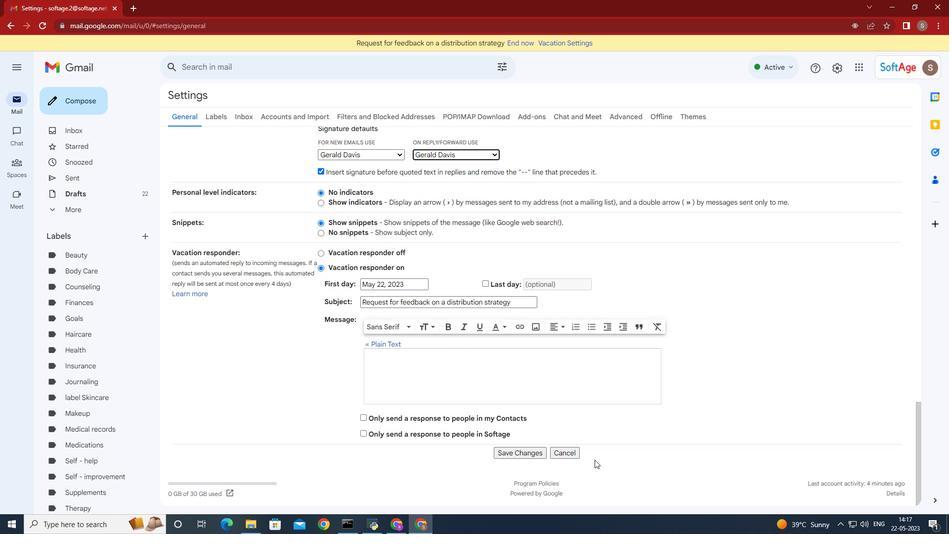 
Action: Mouse moved to (595, 460)
Screenshot: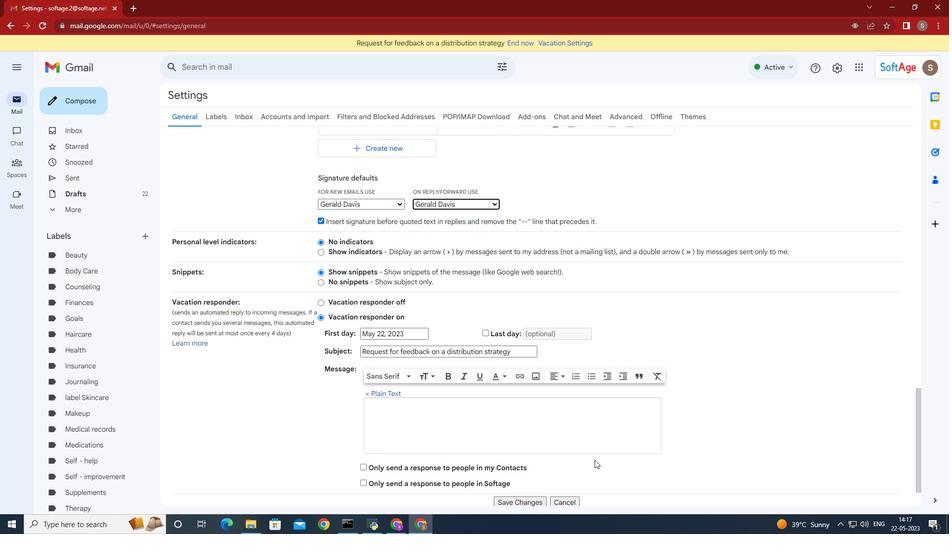 
Action: Mouse scrolled (595, 459) with delta (0, 0)
Screenshot: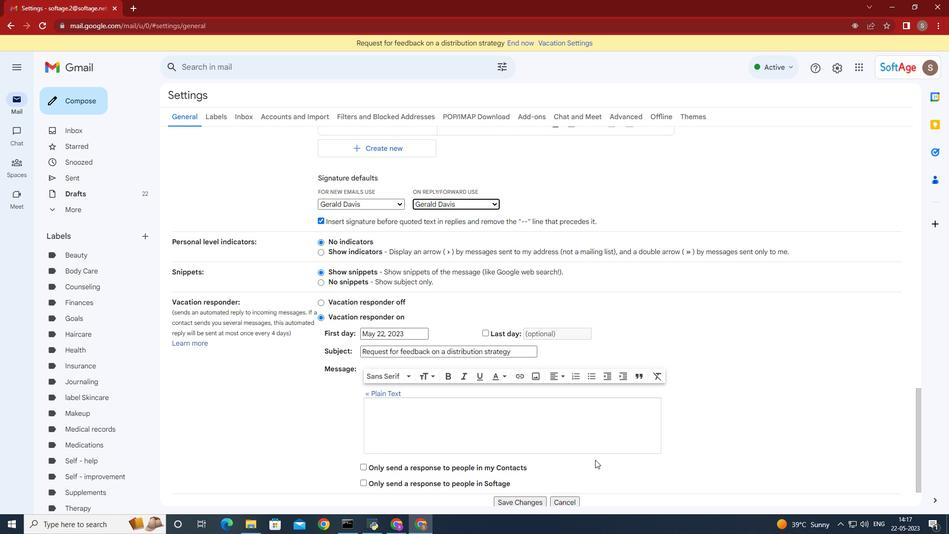 
Action: Mouse moved to (596, 460)
Screenshot: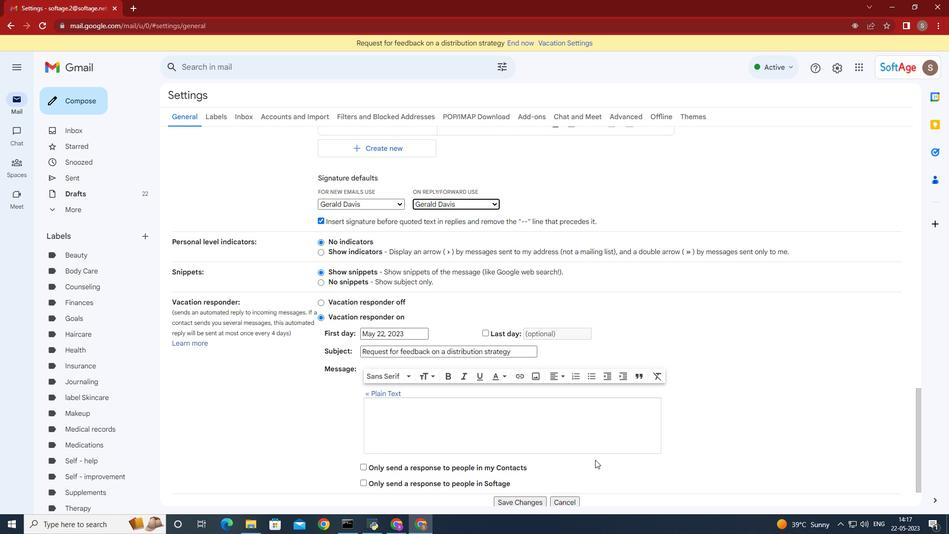
Action: Mouse scrolled (596, 459) with delta (0, 0)
Screenshot: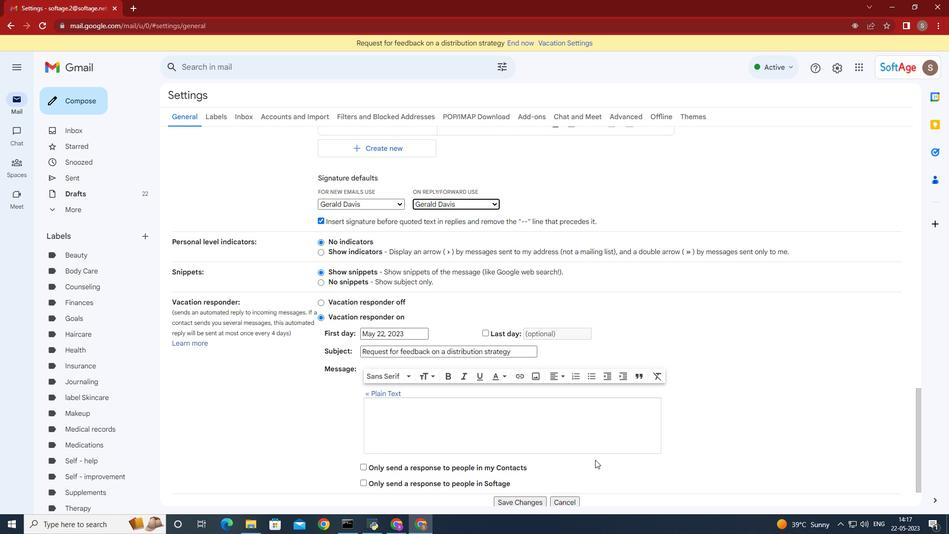 
Action: Mouse moved to (601, 460)
Screenshot: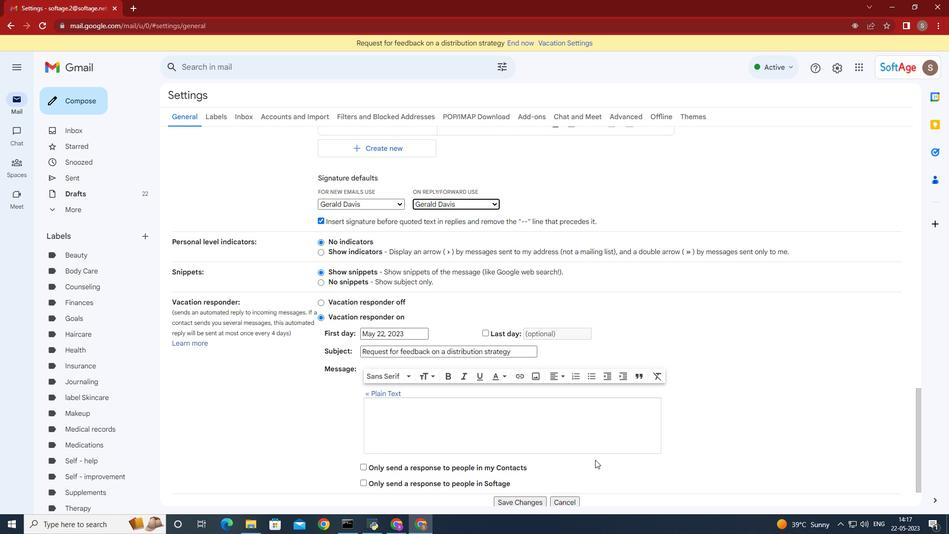 
Action: Mouse scrolled (601, 459) with delta (0, 0)
Screenshot: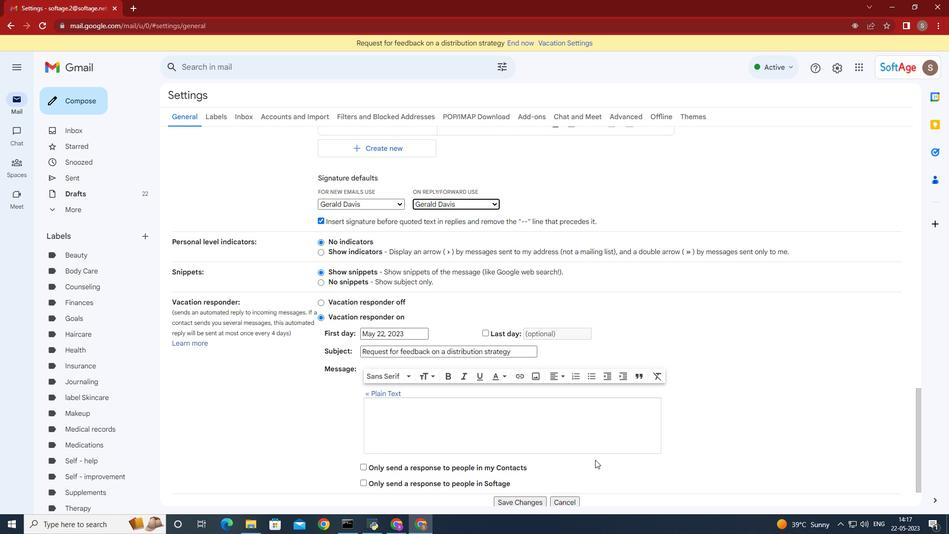 
Action: Mouse moved to (523, 450)
Screenshot: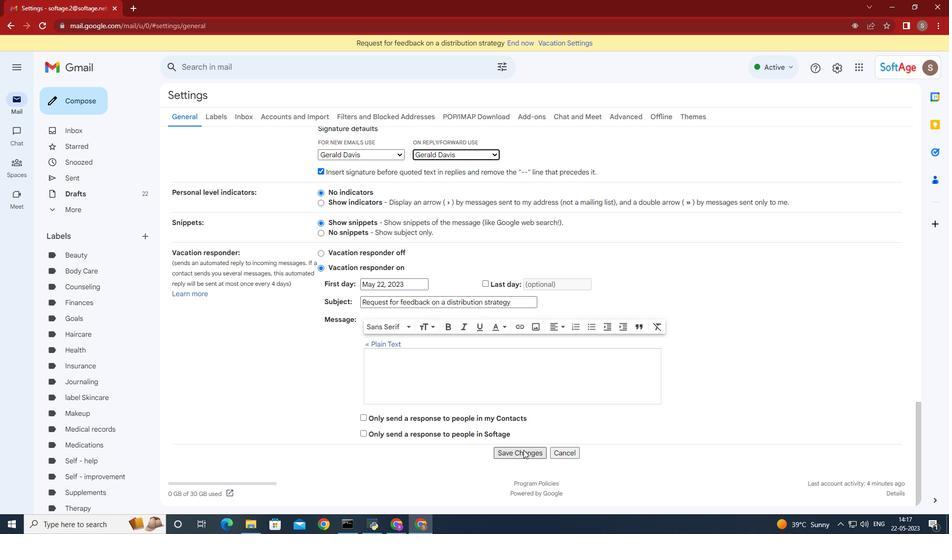 
Action: Mouse pressed left at (523, 450)
Screenshot: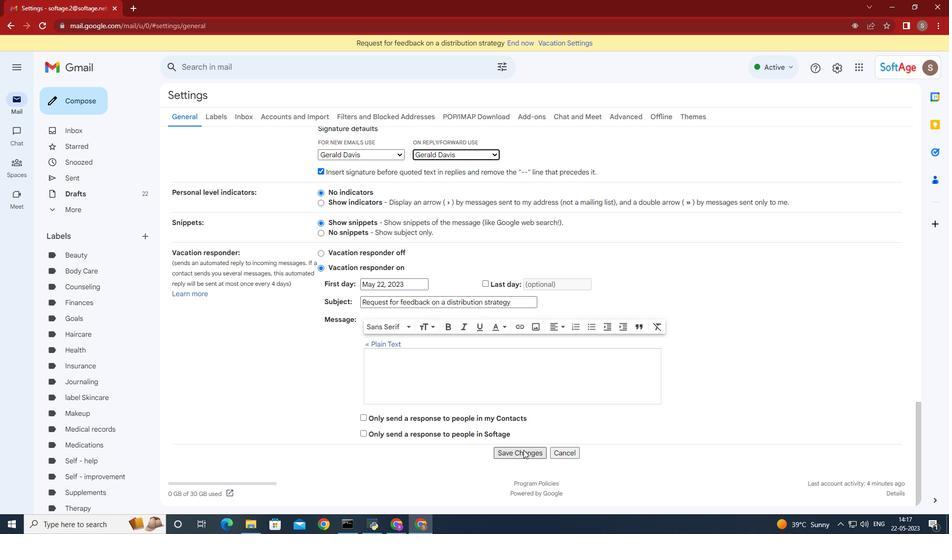 
Action: Mouse moved to (80, 97)
Screenshot: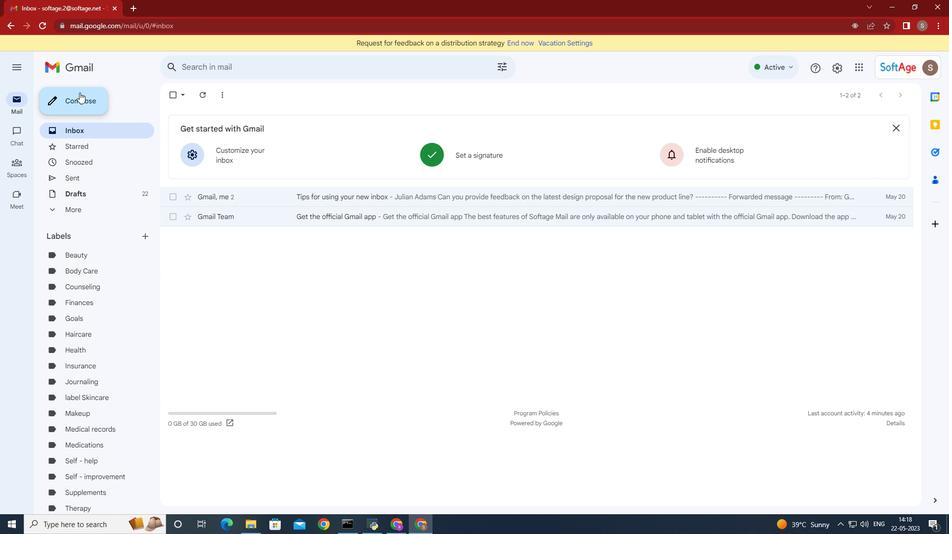 
Action: Mouse pressed left at (80, 97)
Screenshot: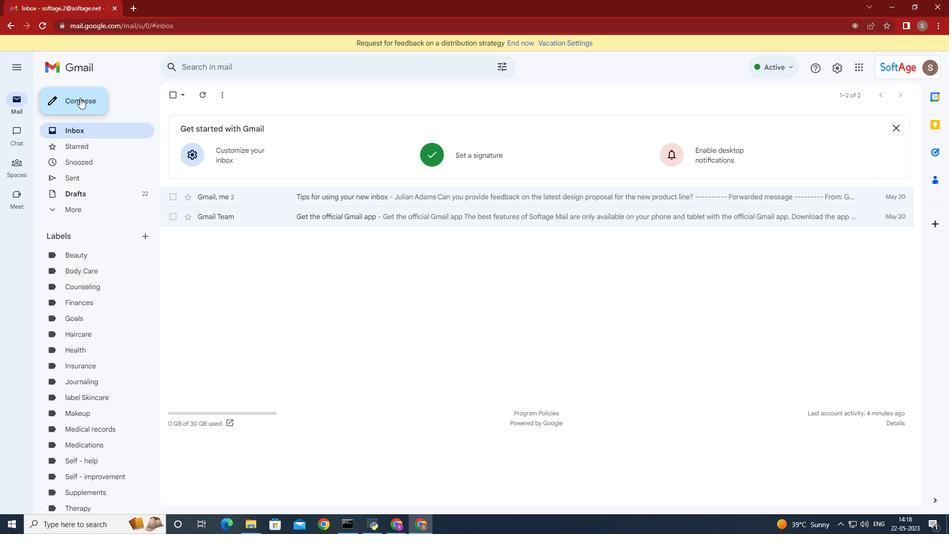 
Action: Mouse moved to (691, 274)
Screenshot: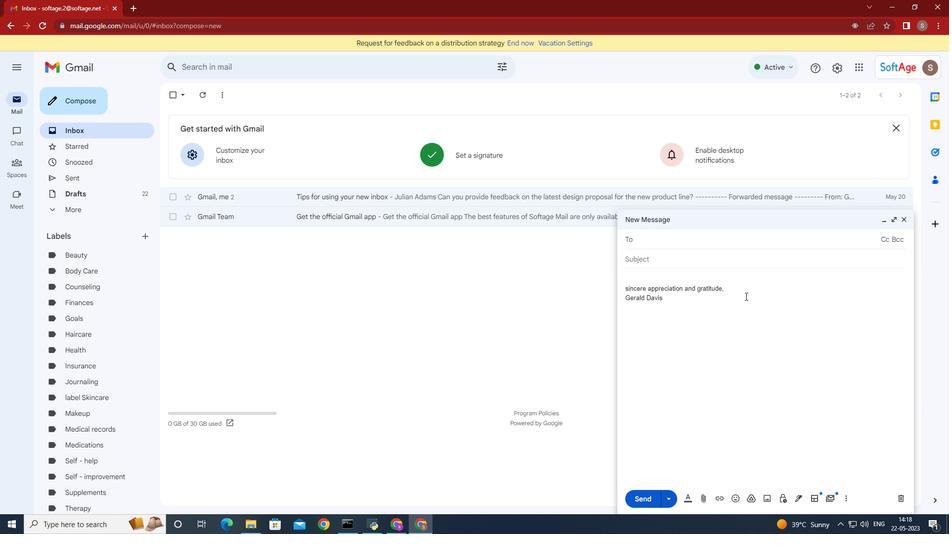 
Action: Key pressed <Key.shift>Softage.8
Screenshot: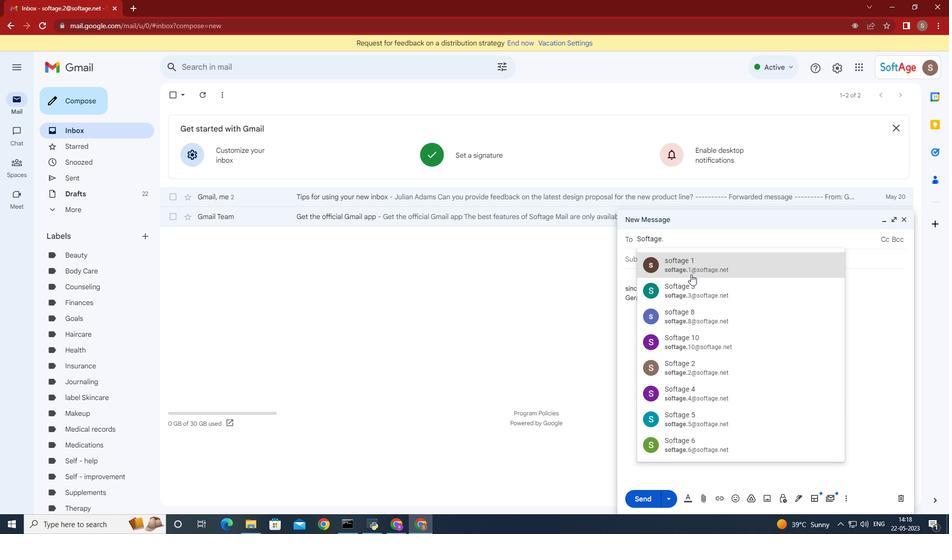 
Action: Mouse moved to (691, 274)
Screenshot: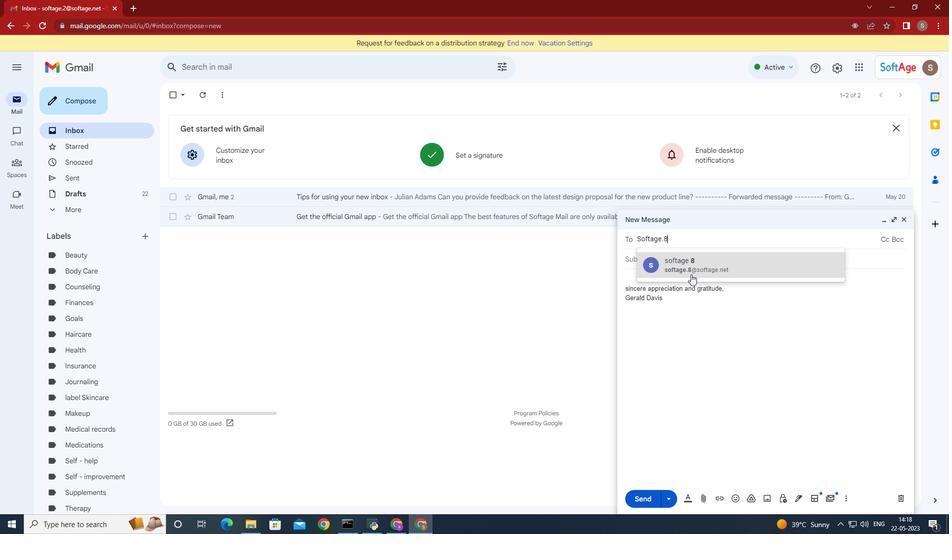 
Action: Mouse pressed left at (691, 274)
Screenshot: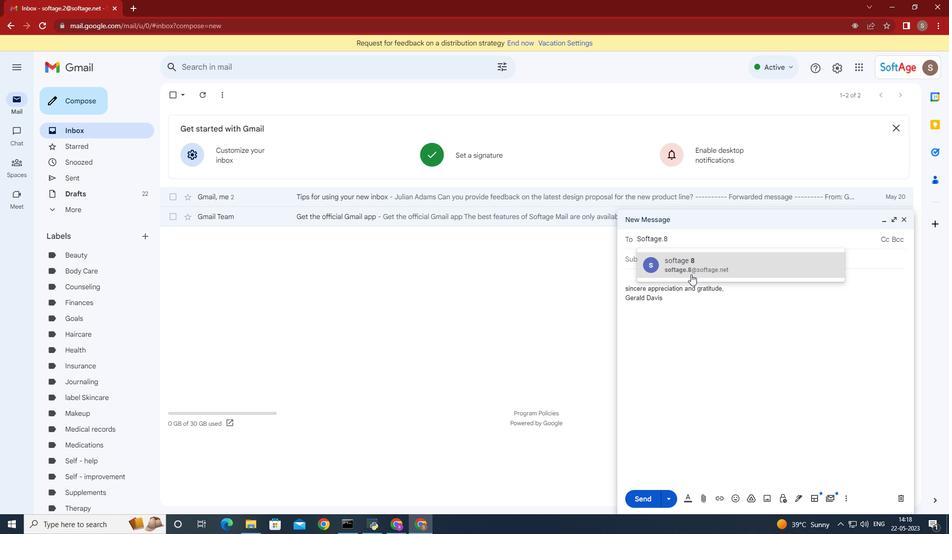 
Action: Mouse moved to (142, 236)
Screenshot: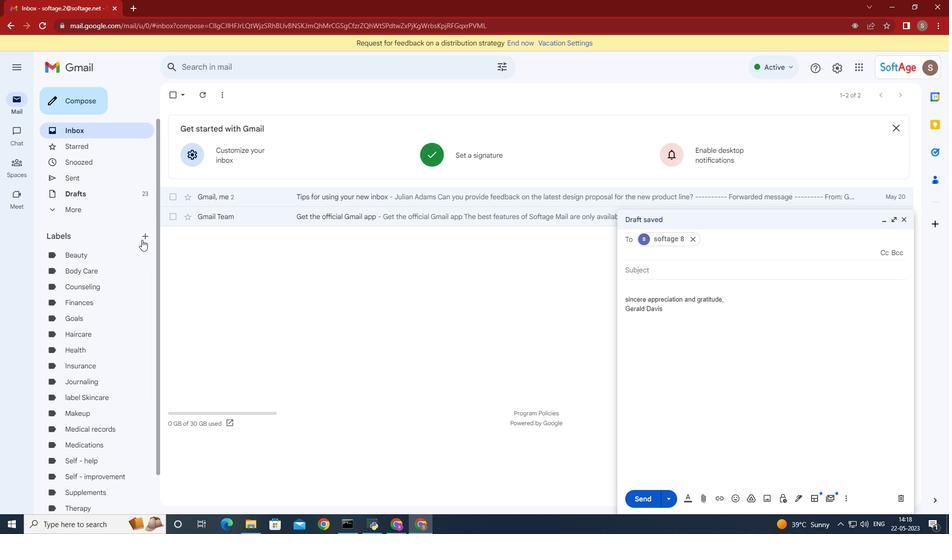 
Action: Mouse pressed left at (142, 236)
Screenshot: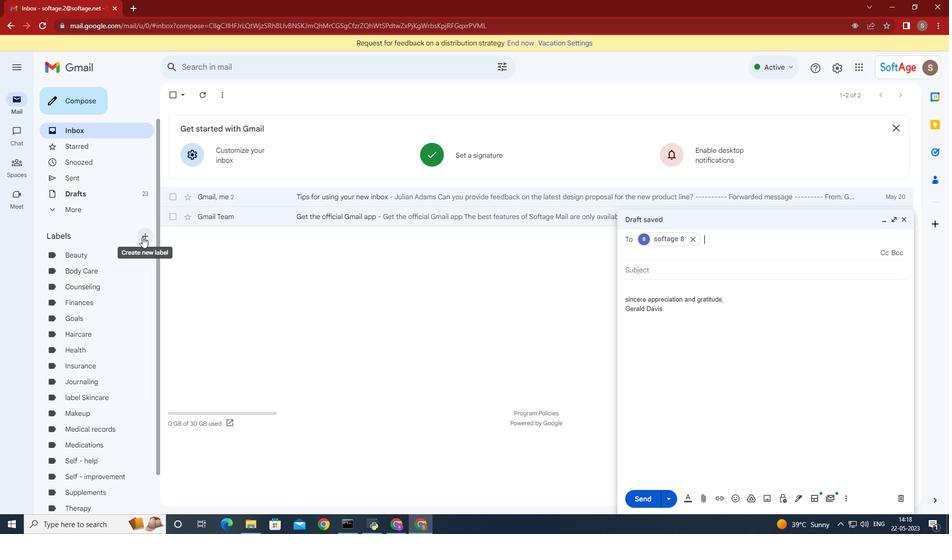 
Action: Mouse moved to (391, 261)
Screenshot: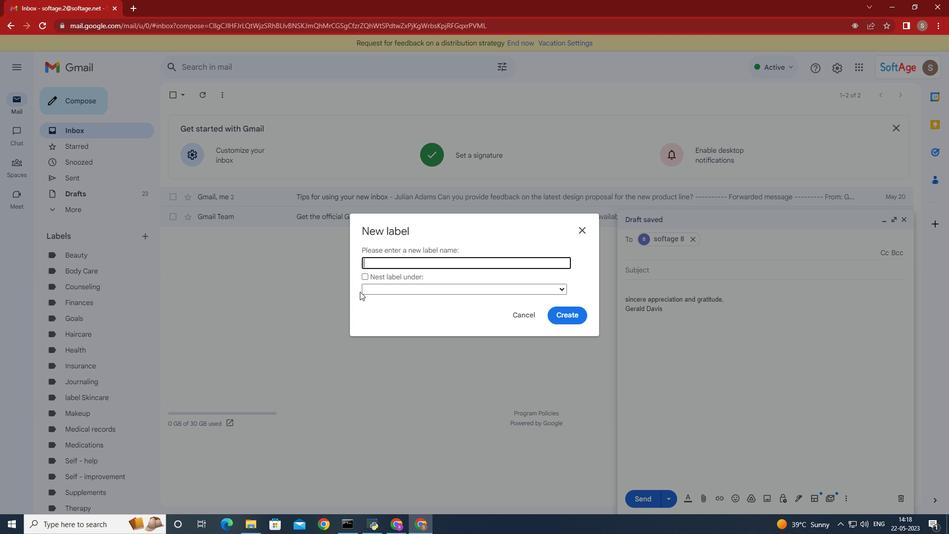 
Action: Key pressed <Key.shift>Fragrances
Screenshot: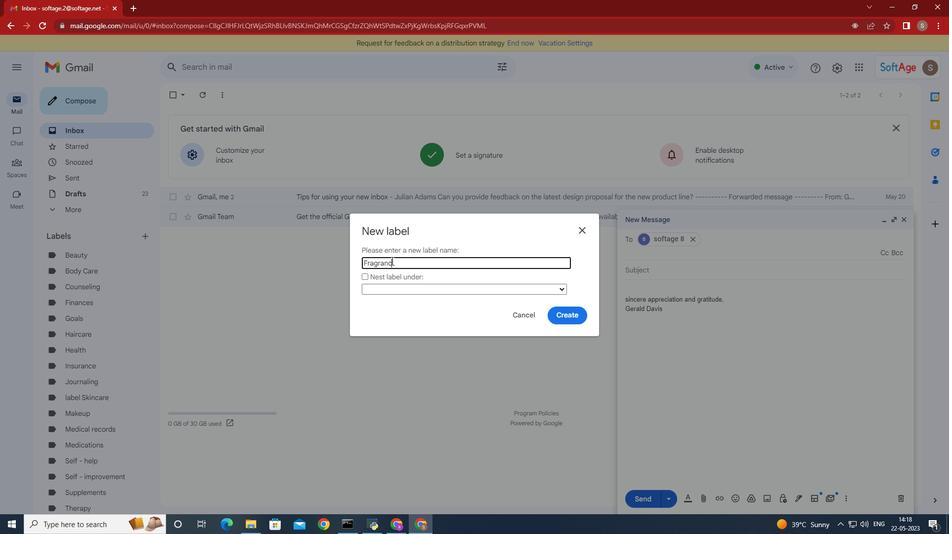
Action: Mouse moved to (569, 312)
Screenshot: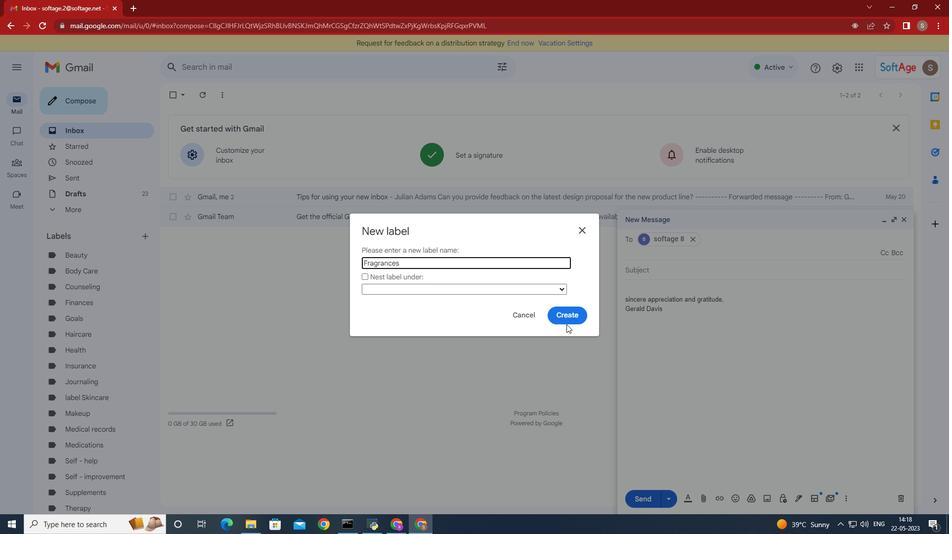 
Action: Mouse pressed left at (569, 312)
Screenshot: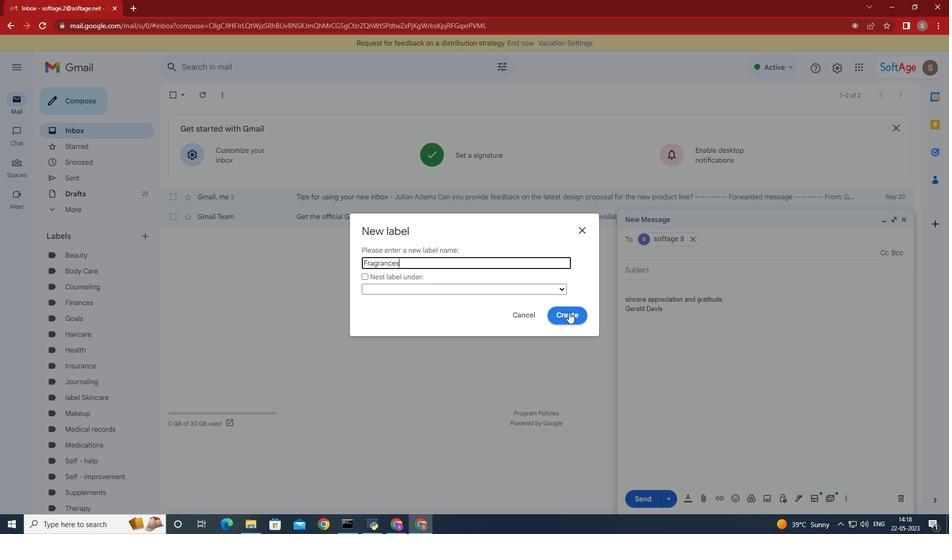 
